Task: Add an event with the title Second Marketing Campaign Execution and ROI Analysis, date '2024/05/12', time 7:30 AM to 9:30 AMand add a description: The PIP Discussion will begin with a clear and concise explanation of the purpose and objectives of the performance improvement process. Participants will have a chance to understand the specific areas of concern and the expectations for improvement. The facilitator will ensure a supportive and non-judgmental environment, fostering open communication and active listening., put the event into Orange category . Add location for the event as: 654 Sheikh Zayed Grand Mosque, Abu Dhabi, UAE, logged in from the account softage.10@softage.netand send the event invitation to softage.6@softage.net and softage.7@softage.net. Set a reminder for the event 2 hour before
Action: Mouse moved to (97, 115)
Screenshot: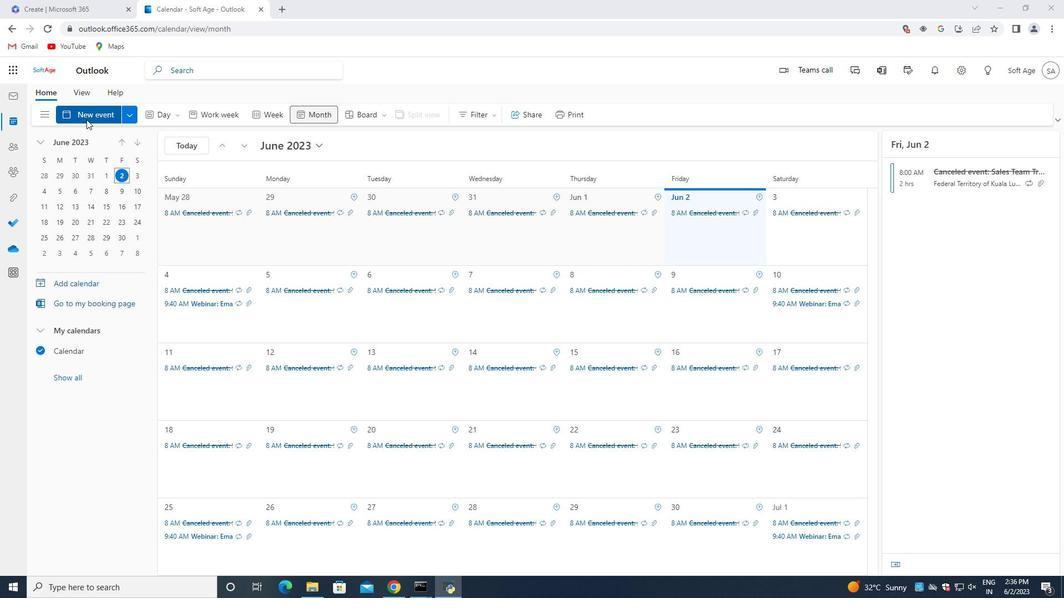 
Action: Mouse pressed left at (97, 115)
Screenshot: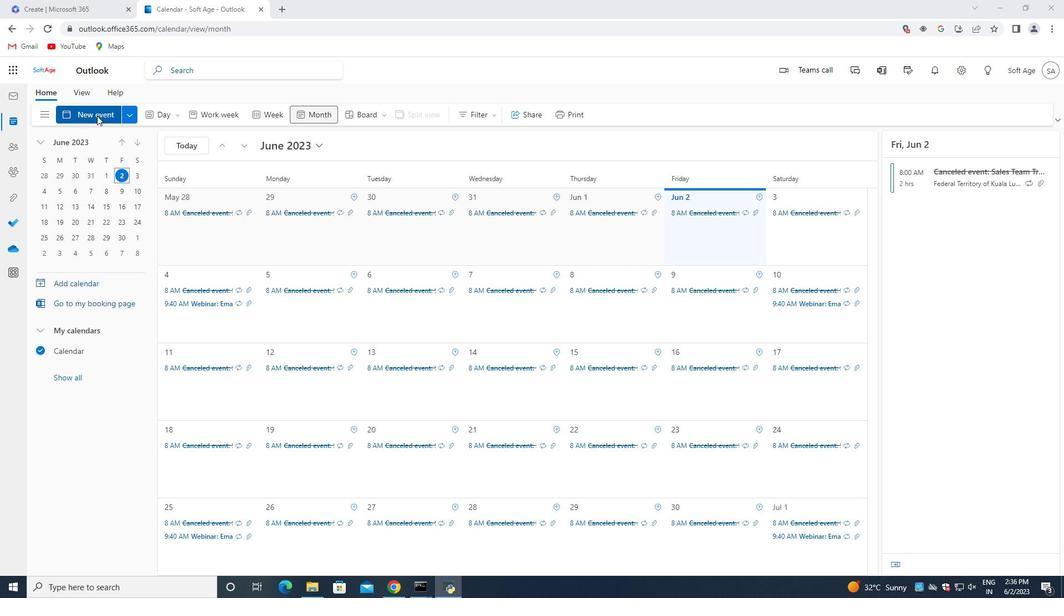 
Action: Mouse moved to (292, 183)
Screenshot: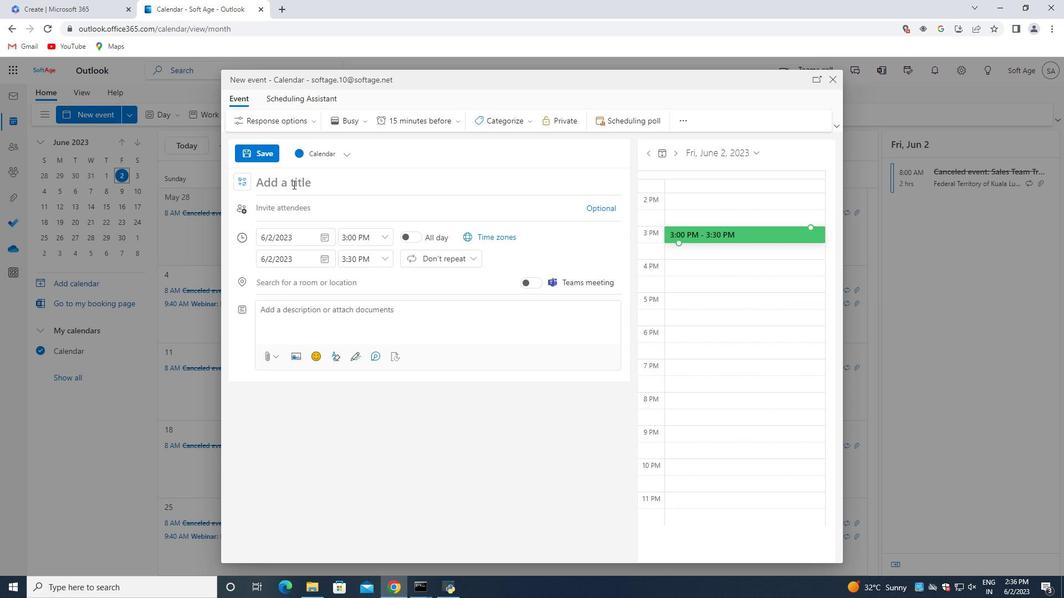 
Action: Mouse pressed left at (292, 183)
Screenshot: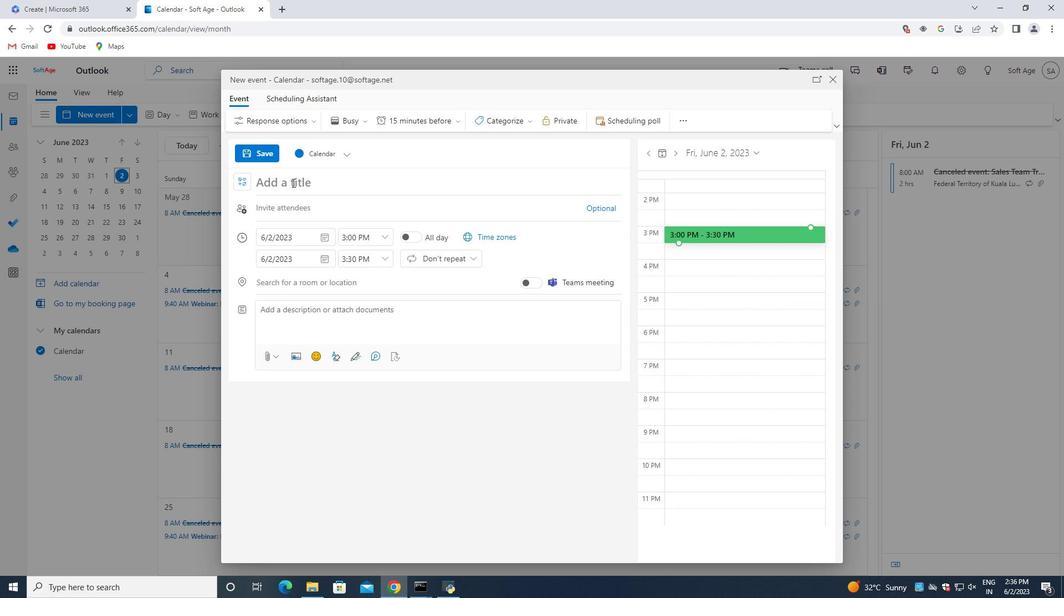 
Action: Key pressed <Key.shift>Second<Key.space><Key.shift>Marketing<Key.space><Key.shift>Campaign<Key.space><Key.shift>Execution<Key.space>and<Key.space><Key.shift>R<Key.shift>OI<Key.space><Key.shift>Analysis
Screenshot: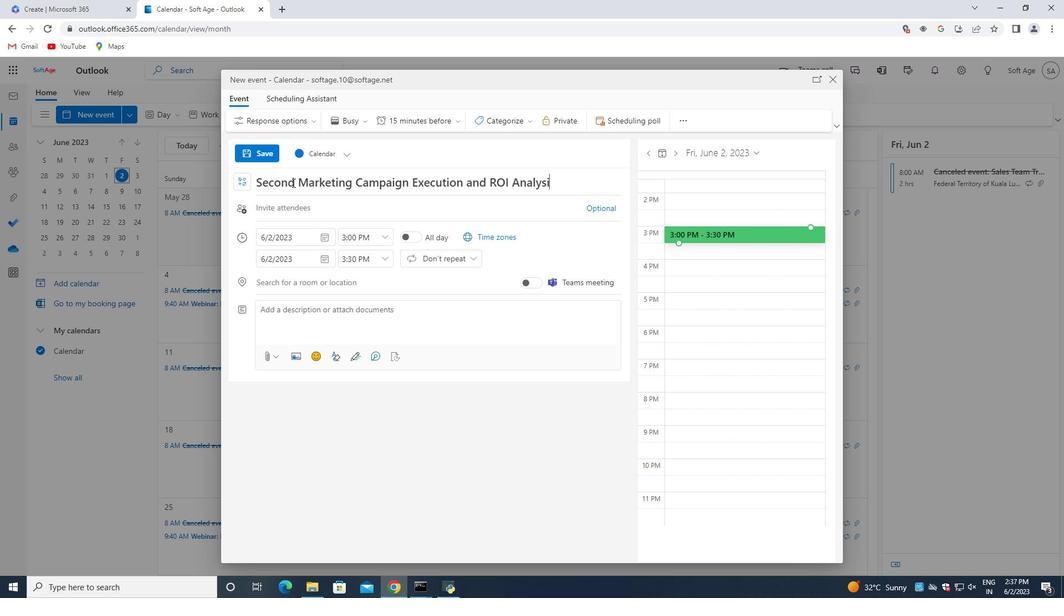 
Action: Mouse moved to (319, 236)
Screenshot: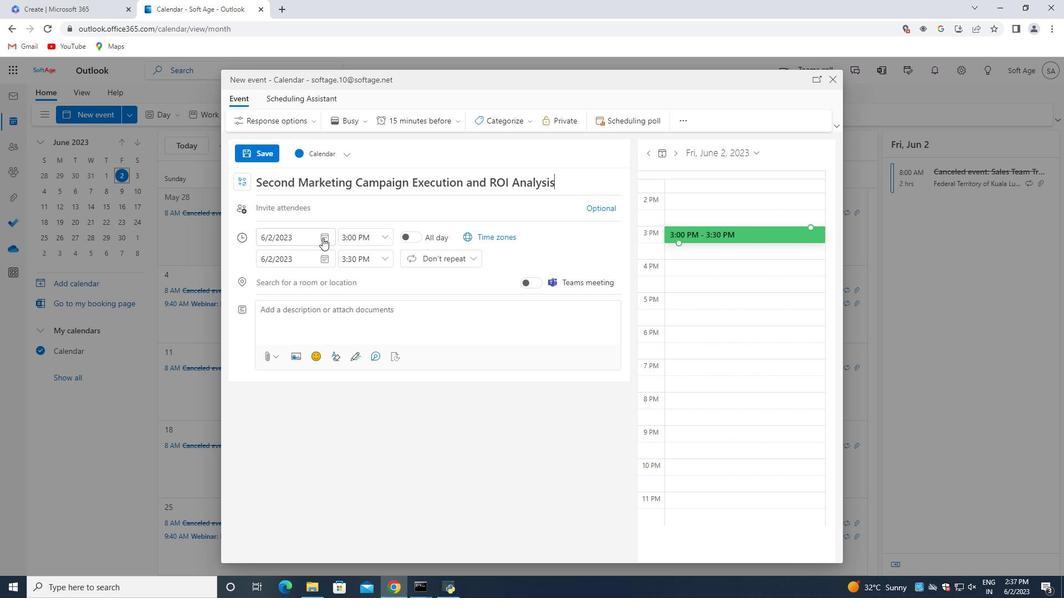 
Action: Mouse pressed left at (319, 236)
Screenshot: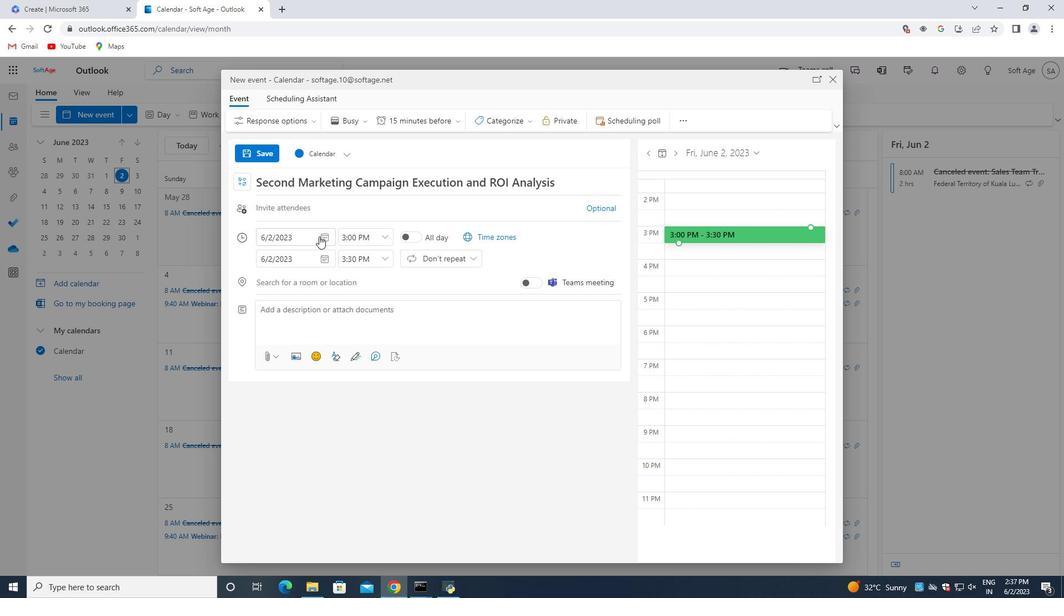 
Action: Mouse moved to (366, 262)
Screenshot: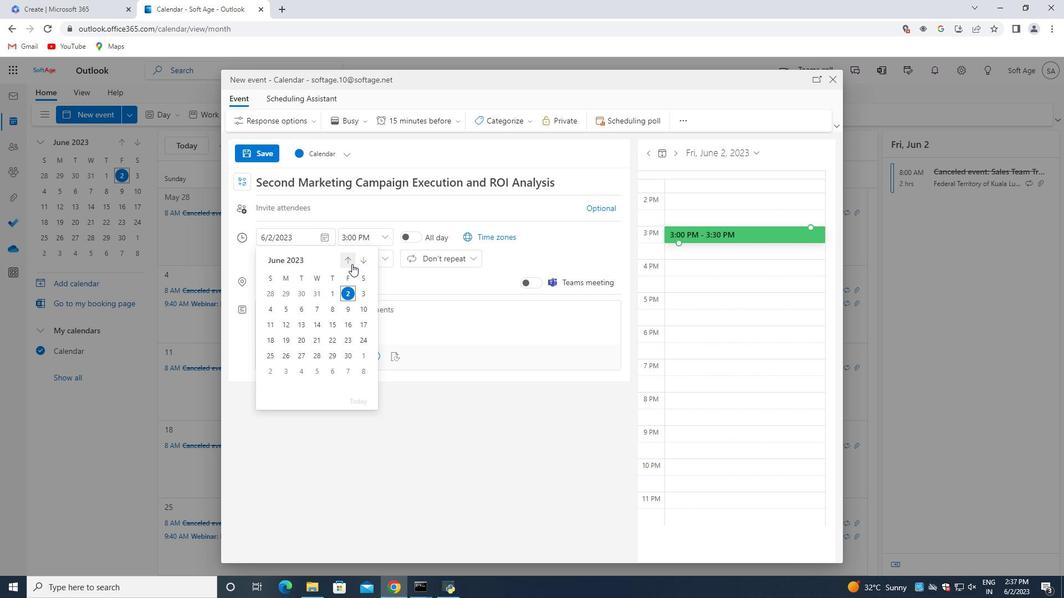 
Action: Mouse pressed left at (366, 262)
Screenshot: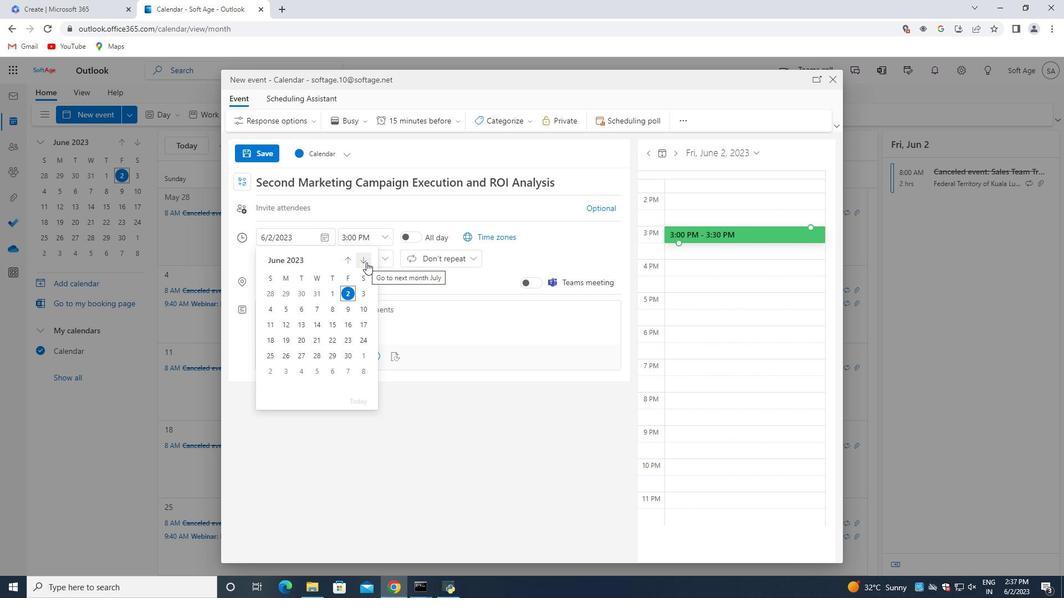 
Action: Mouse pressed left at (366, 262)
Screenshot: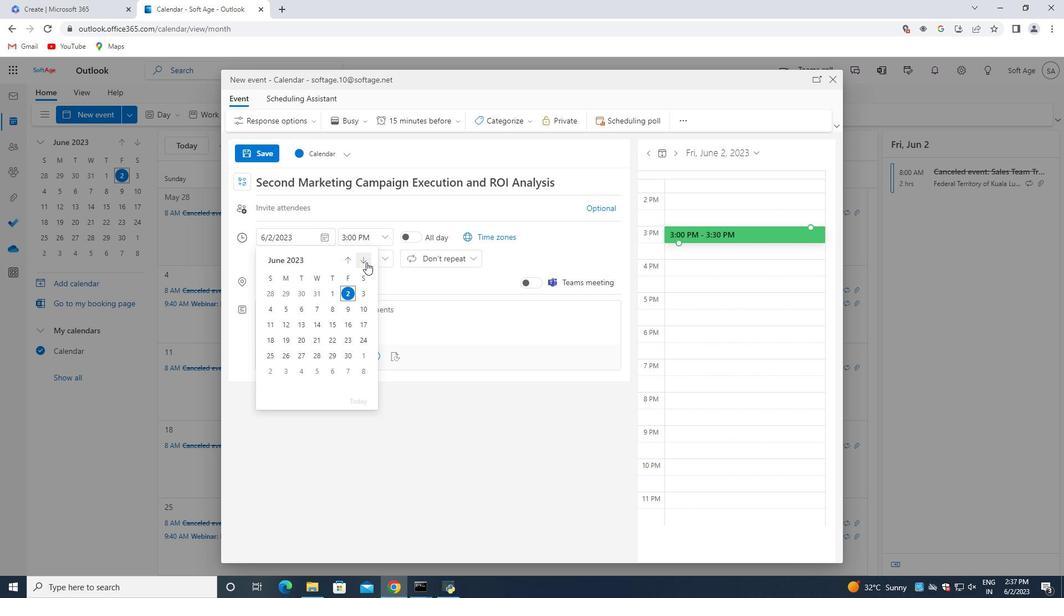 
Action: Mouse pressed left at (366, 262)
Screenshot: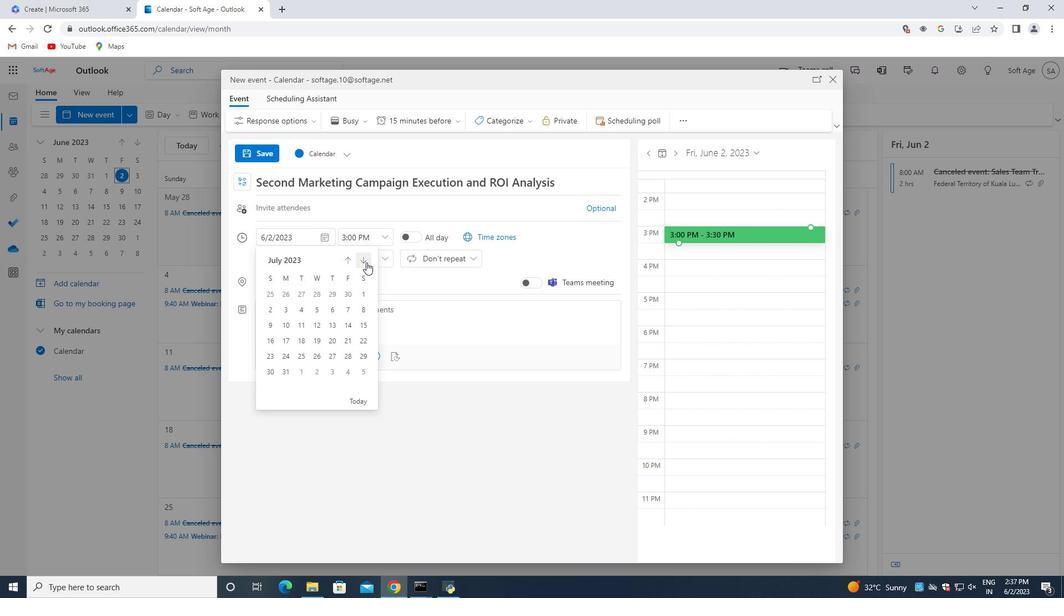 
Action: Mouse pressed left at (366, 262)
Screenshot: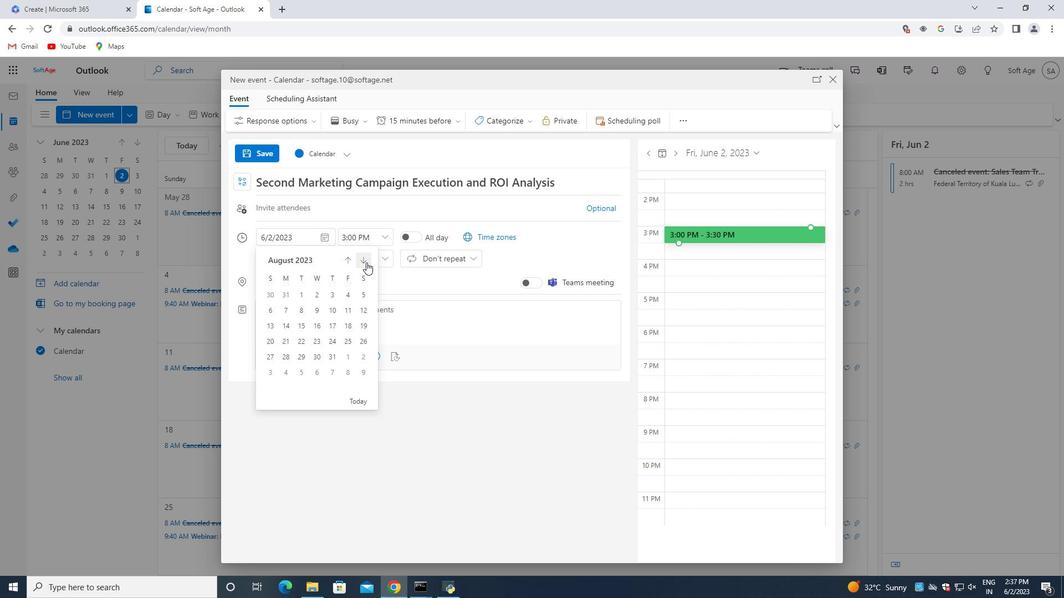 
Action: Mouse pressed left at (366, 262)
Screenshot: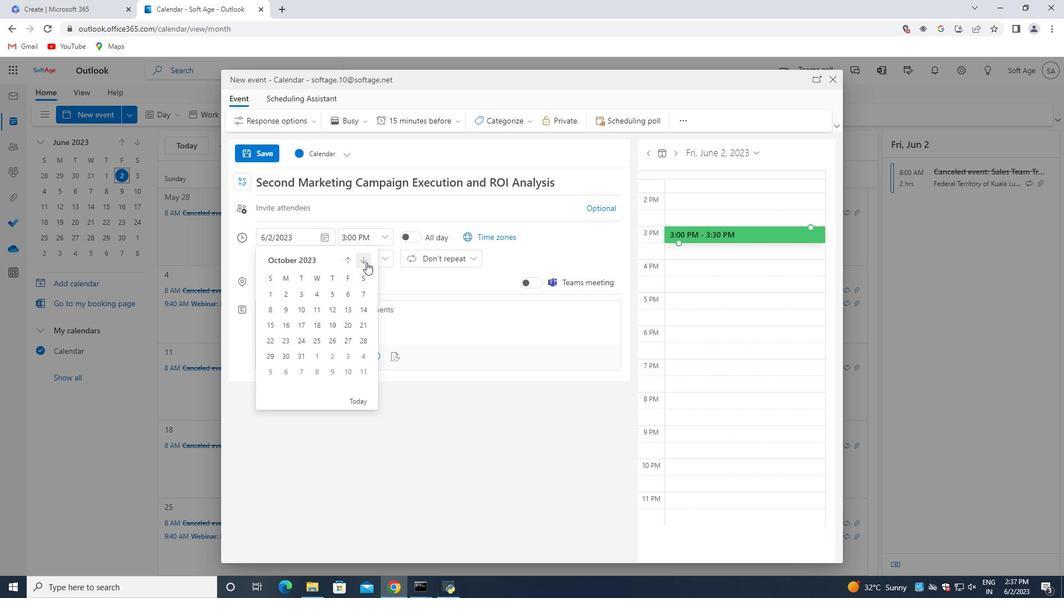 
Action: Mouse pressed left at (366, 262)
Screenshot: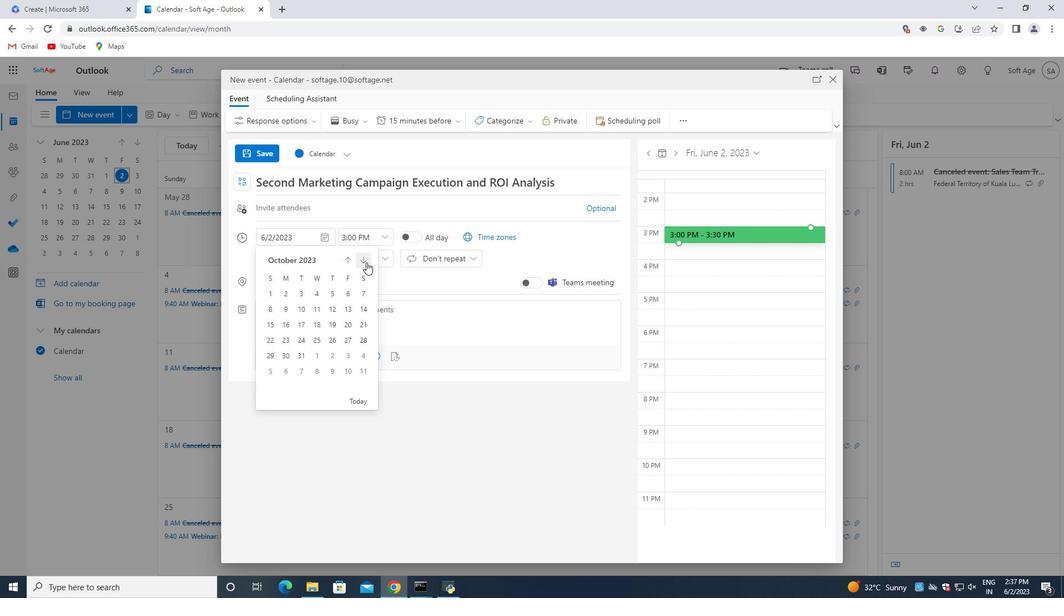
Action: Mouse pressed left at (366, 262)
Screenshot: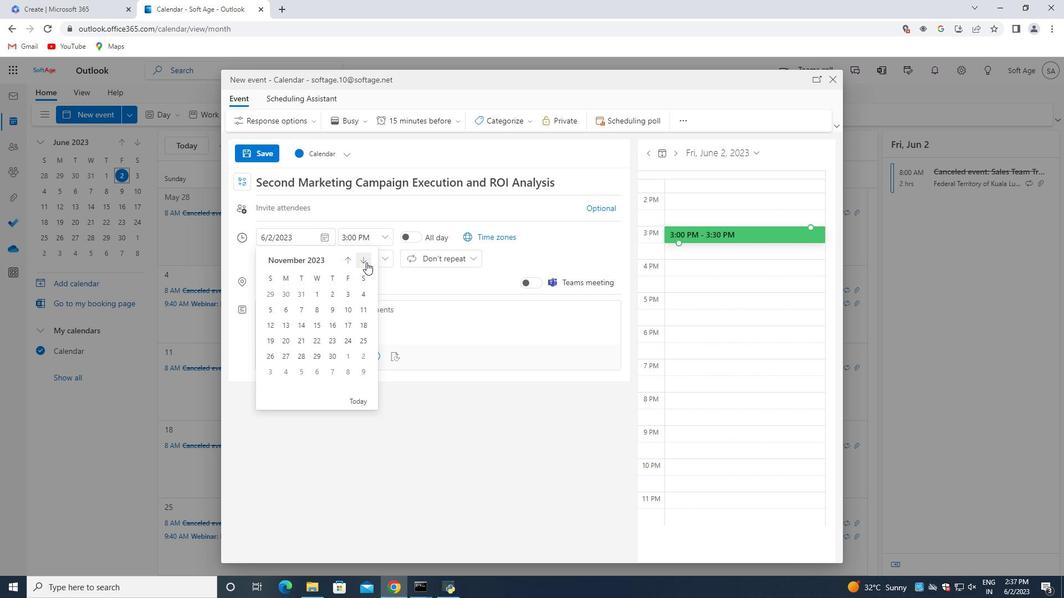 
Action: Mouse pressed left at (366, 262)
Screenshot: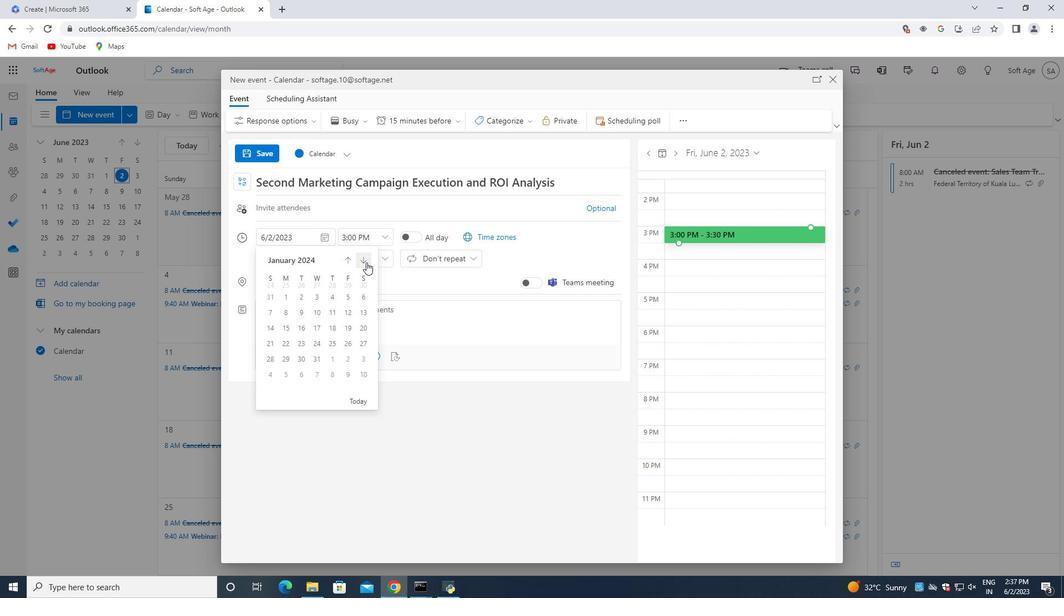 
Action: Mouse pressed left at (366, 262)
Screenshot: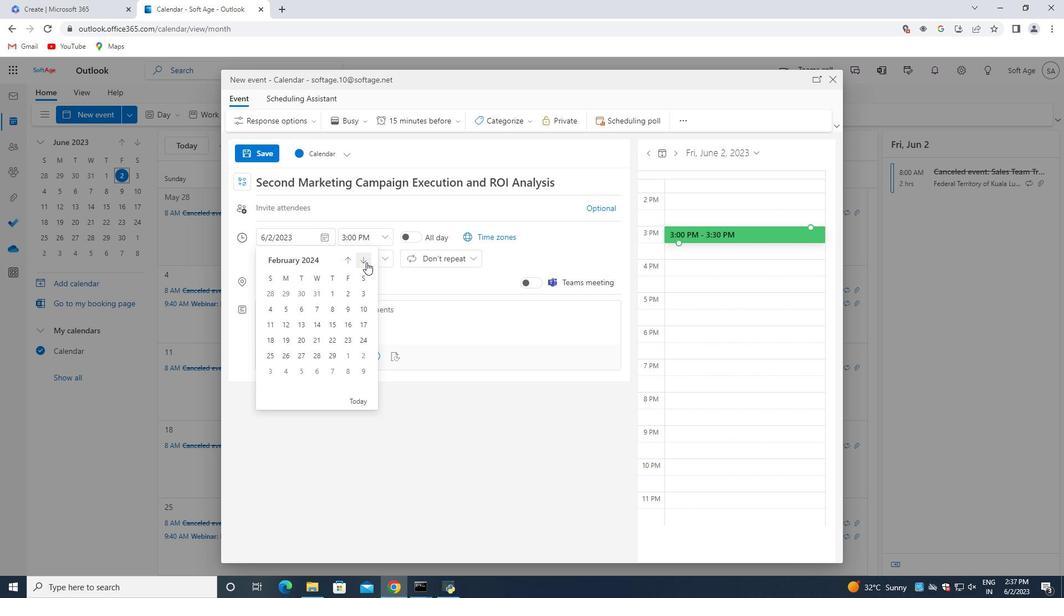 
Action: Mouse pressed left at (366, 262)
Screenshot: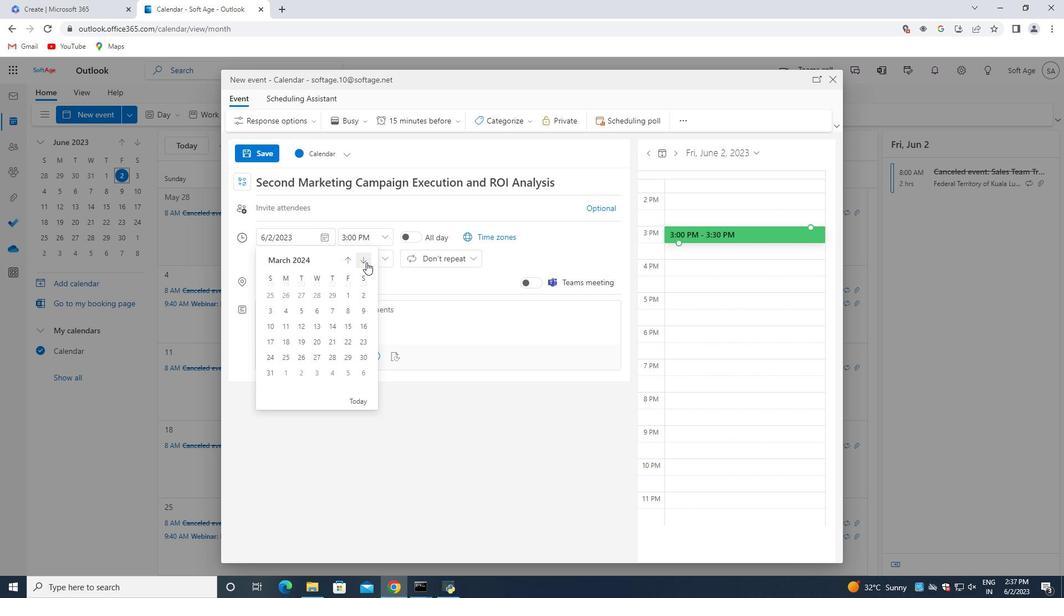 
Action: Mouse pressed left at (366, 262)
Screenshot: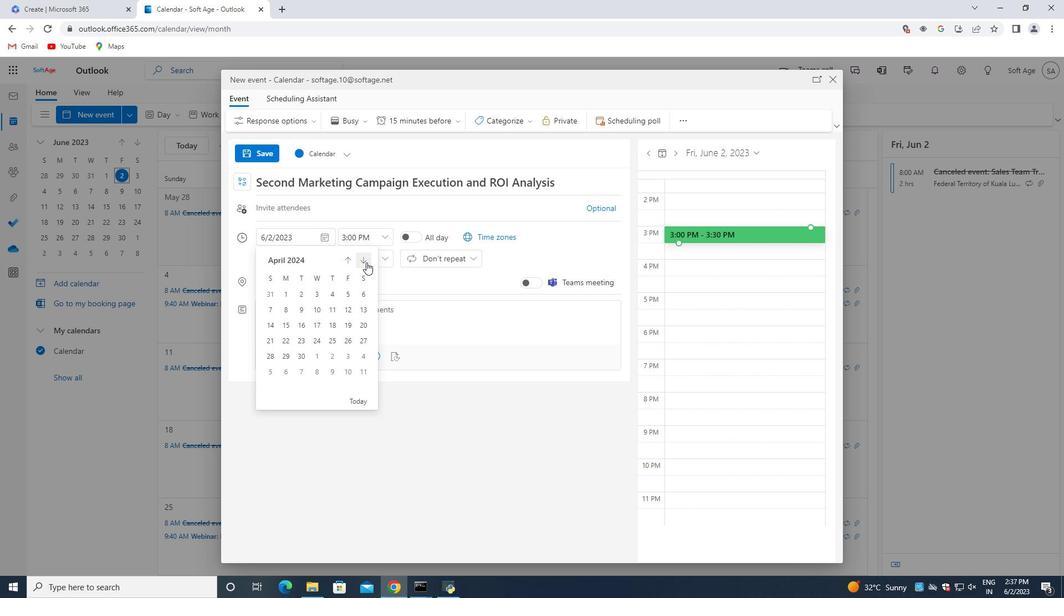 
Action: Mouse moved to (271, 324)
Screenshot: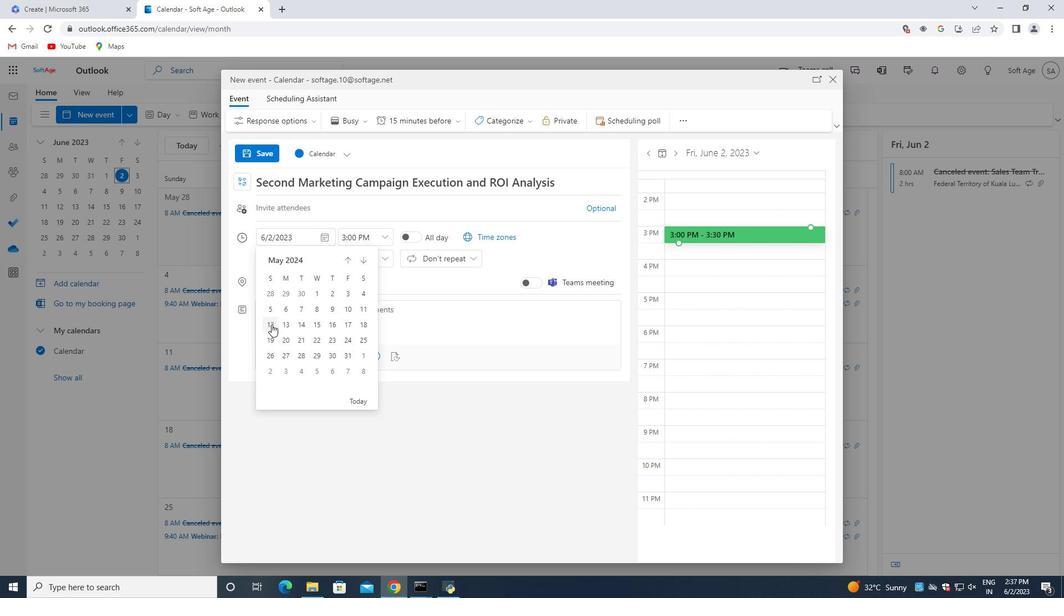 
Action: Mouse pressed left at (271, 324)
Screenshot: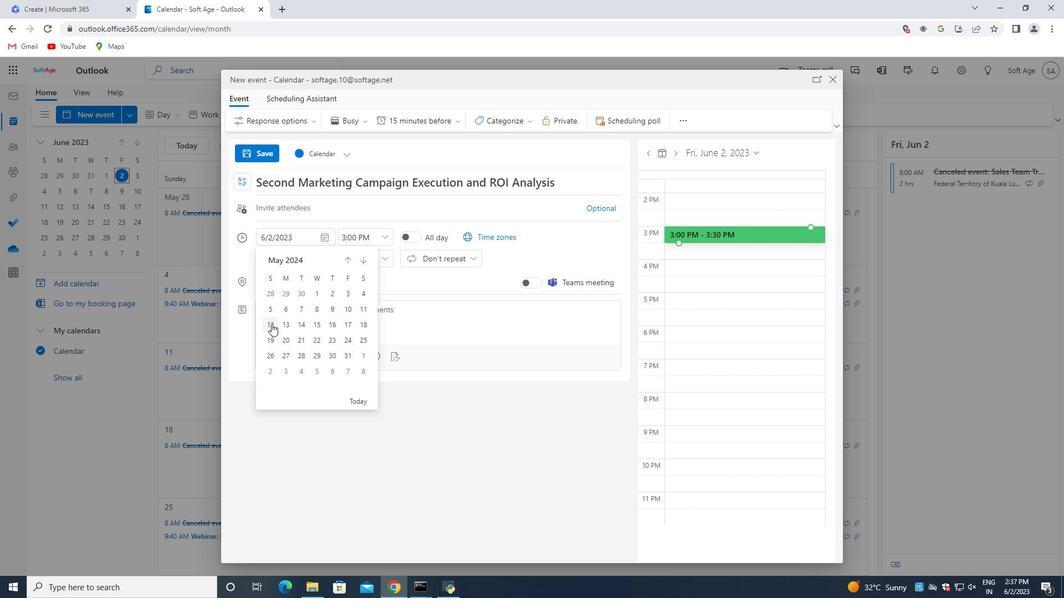 
Action: Mouse moved to (386, 236)
Screenshot: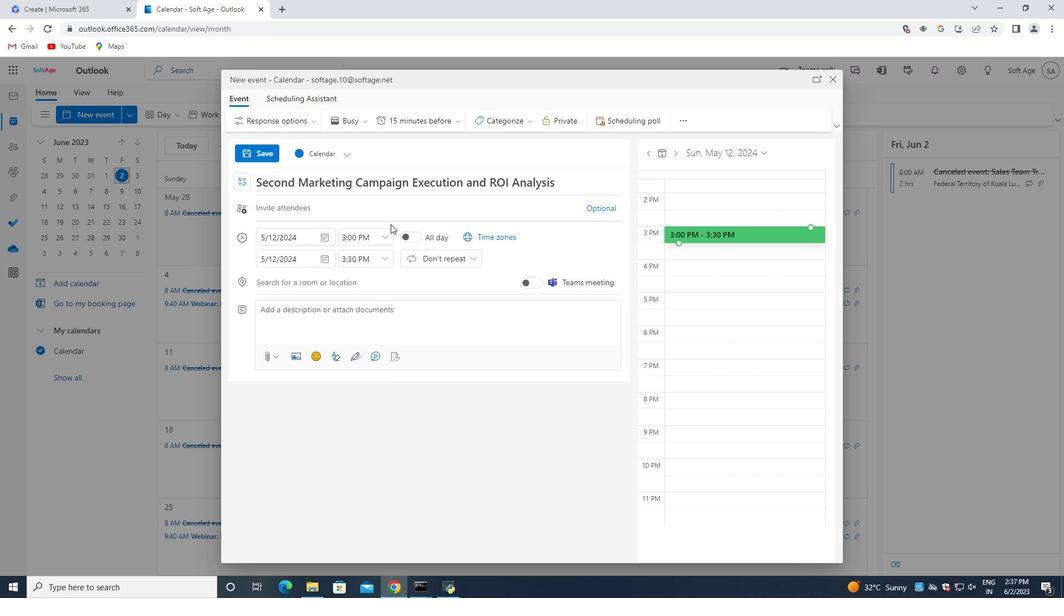 
Action: Mouse pressed left at (386, 236)
Screenshot: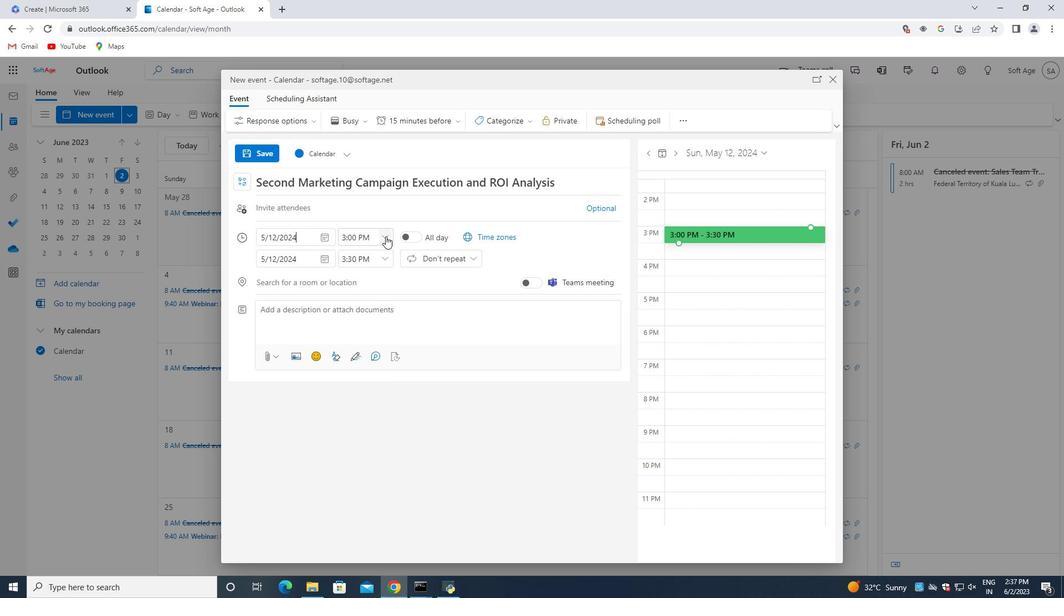 
Action: Mouse moved to (374, 285)
Screenshot: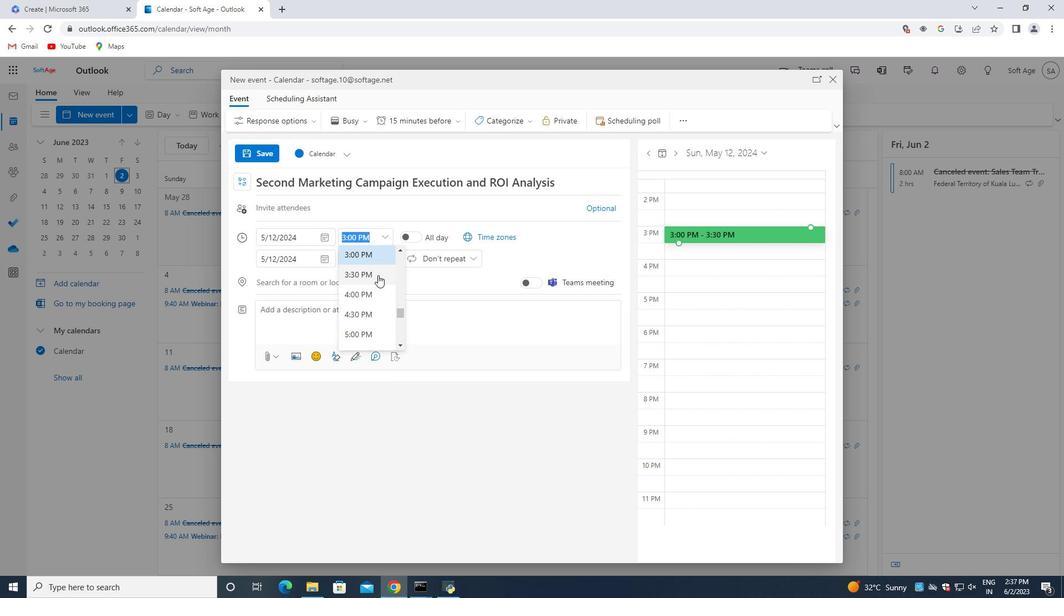 
Action: Mouse scrolled (374, 286) with delta (0, 0)
Screenshot: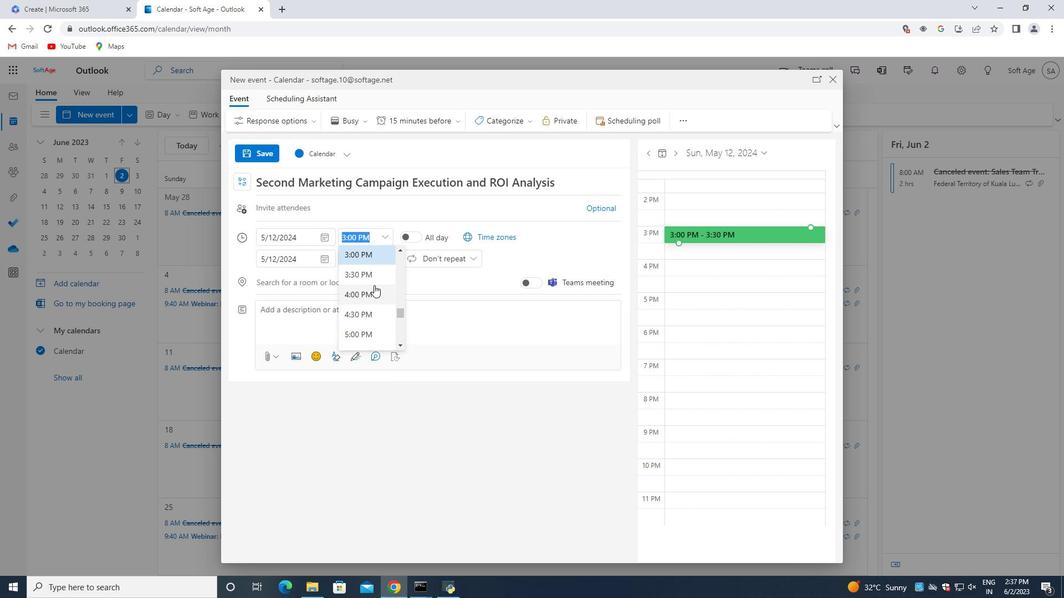 
Action: Mouse scrolled (374, 286) with delta (0, 0)
Screenshot: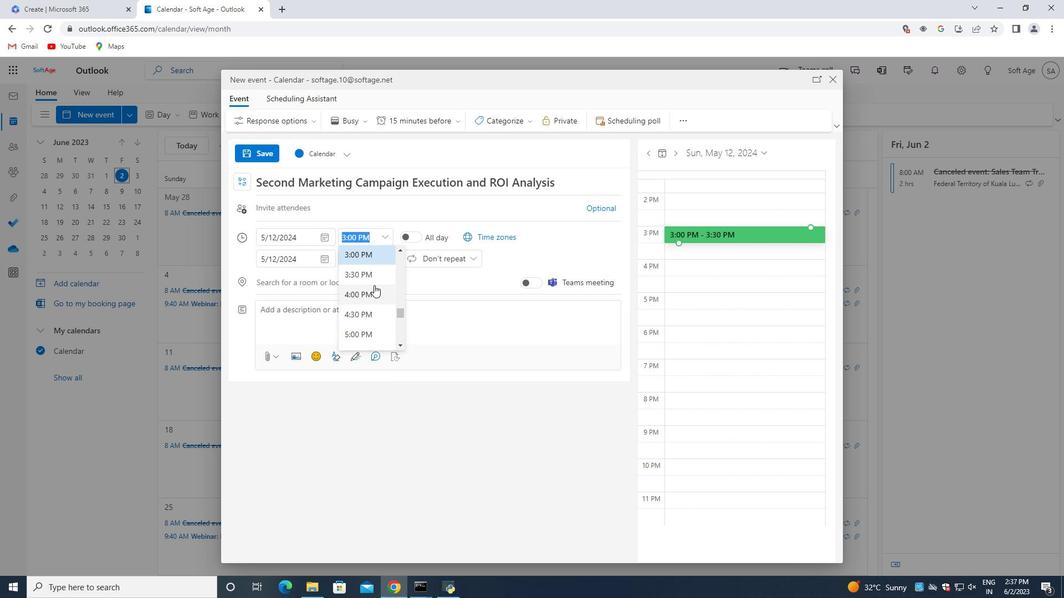 
Action: Mouse scrolled (374, 286) with delta (0, 0)
Screenshot: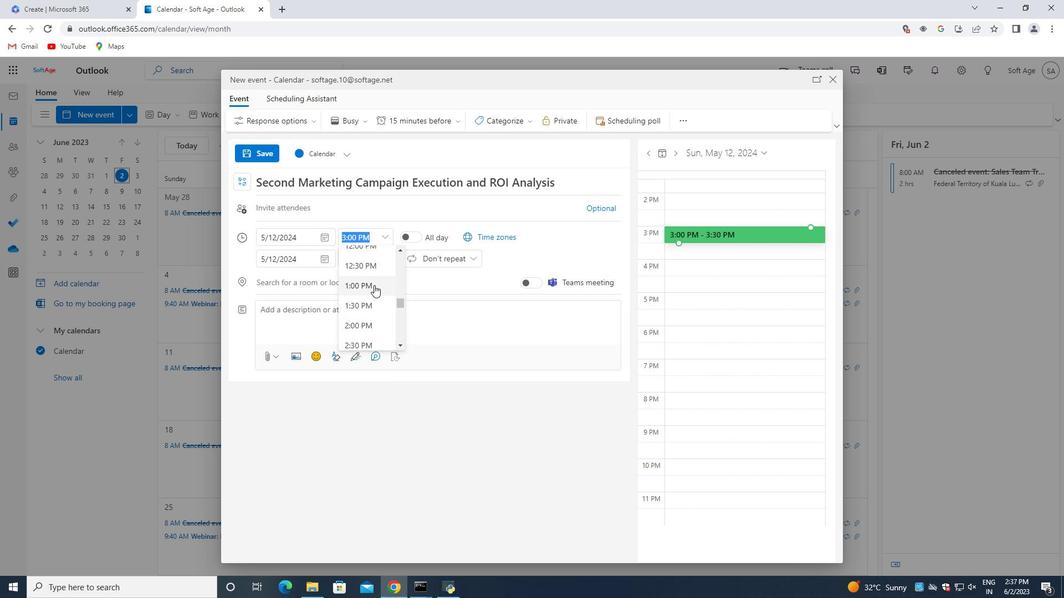 
Action: Mouse scrolled (374, 286) with delta (0, 0)
Screenshot: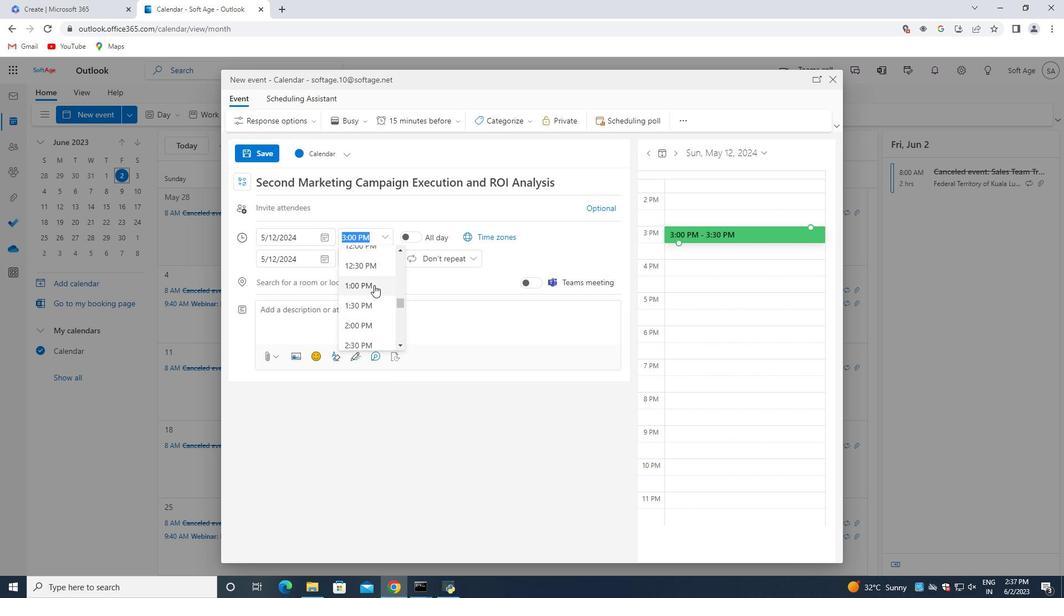 
Action: Mouse scrolled (374, 286) with delta (0, 0)
Screenshot: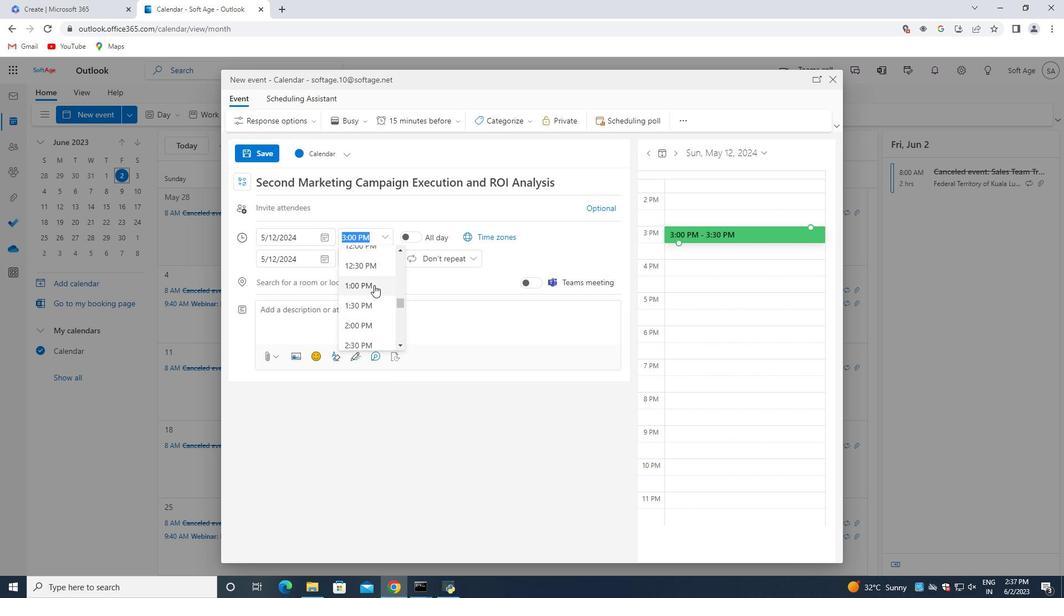 
Action: Mouse scrolled (374, 286) with delta (0, 0)
Screenshot: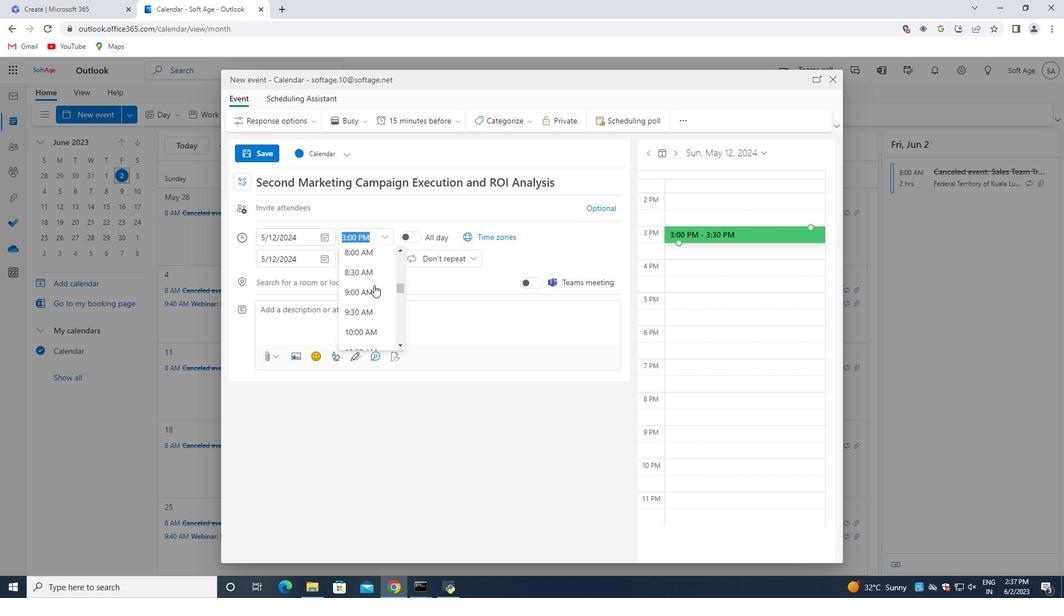
Action: Mouse scrolled (374, 286) with delta (0, 0)
Screenshot: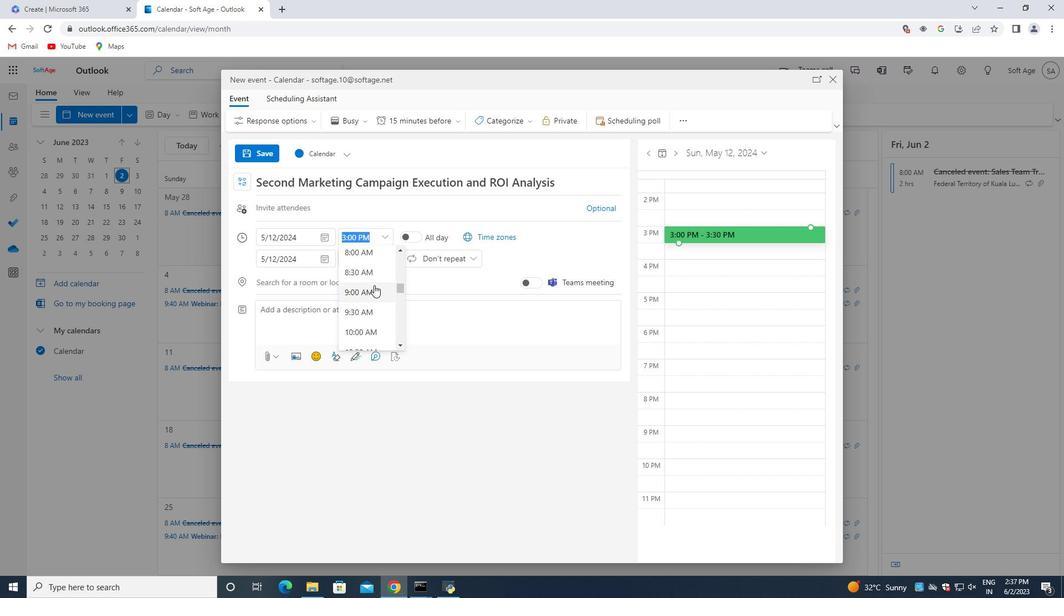 
Action: Mouse scrolled (374, 286) with delta (0, 0)
Screenshot: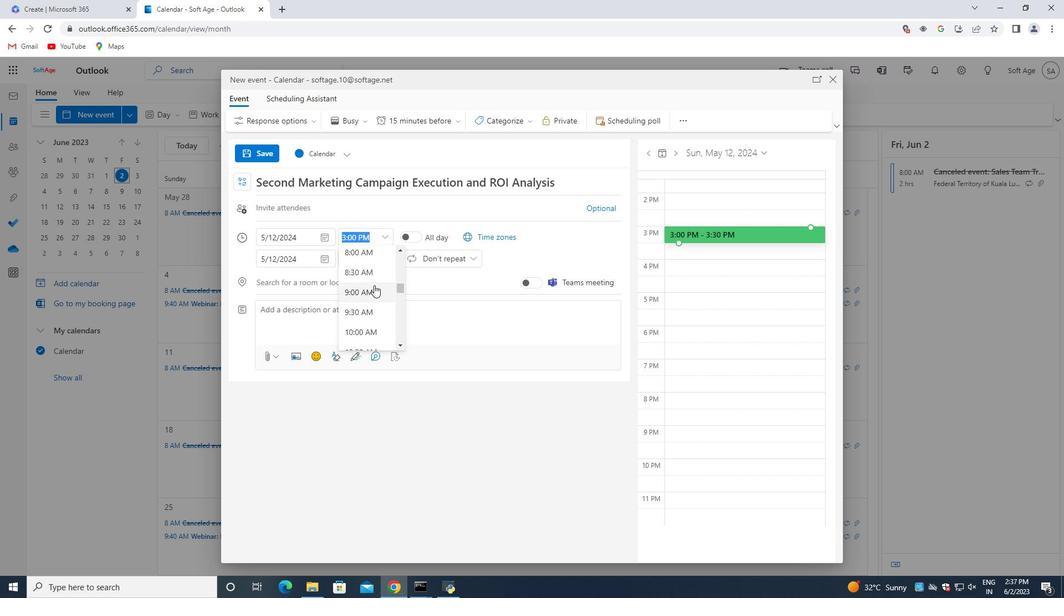 
Action: Mouse scrolled (374, 285) with delta (0, 0)
Screenshot: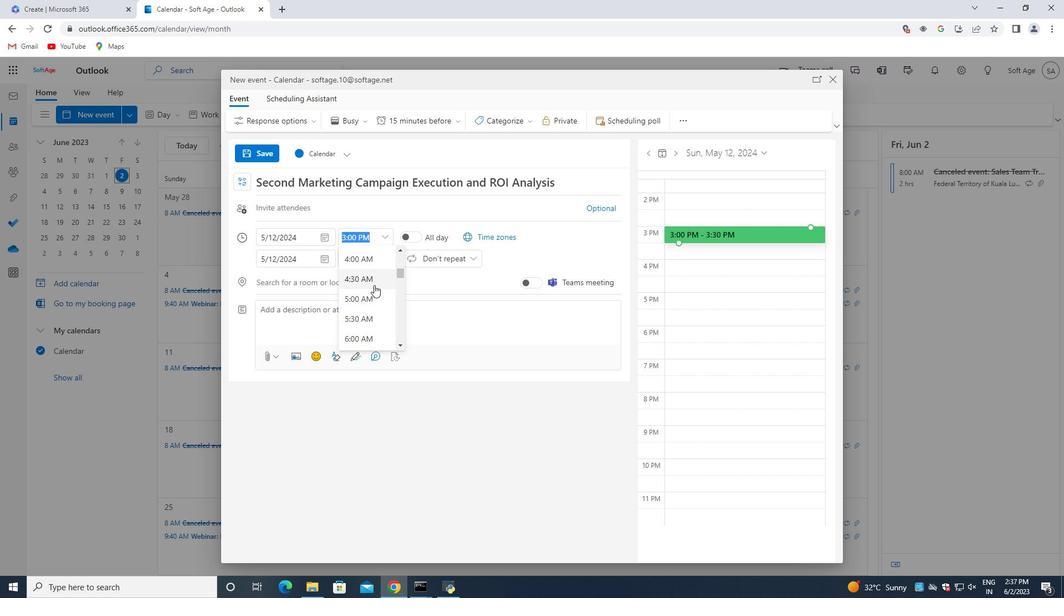 
Action: Mouse moved to (366, 340)
Screenshot: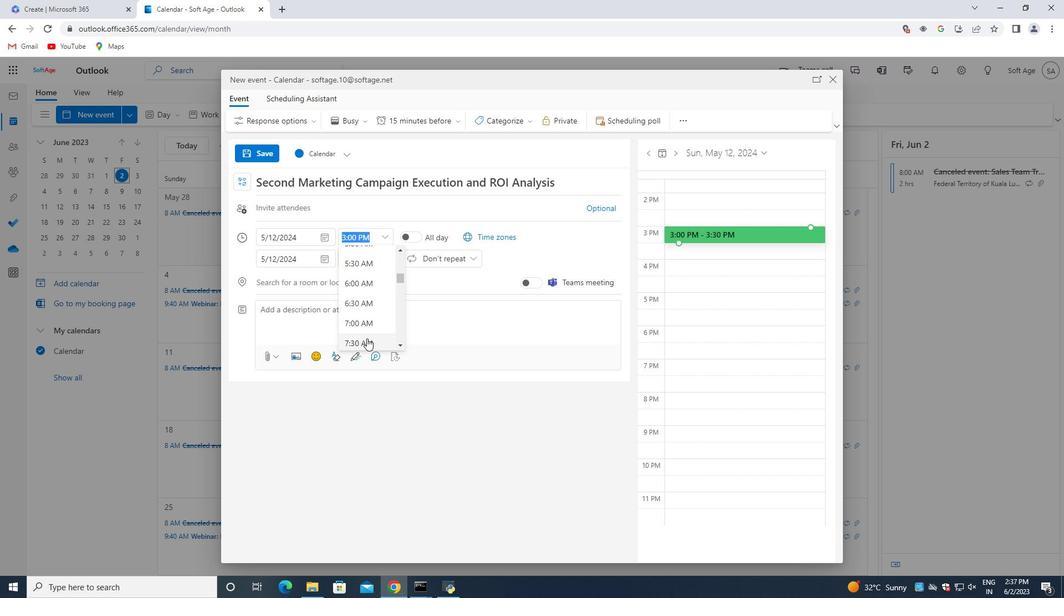 
Action: Mouse pressed left at (366, 340)
Screenshot: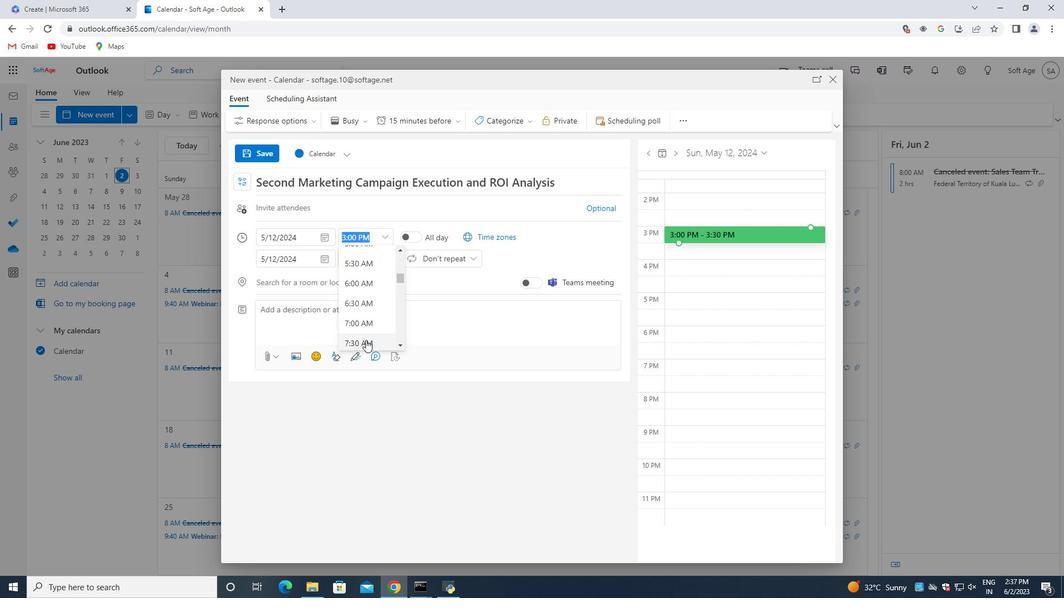 
Action: Mouse moved to (384, 261)
Screenshot: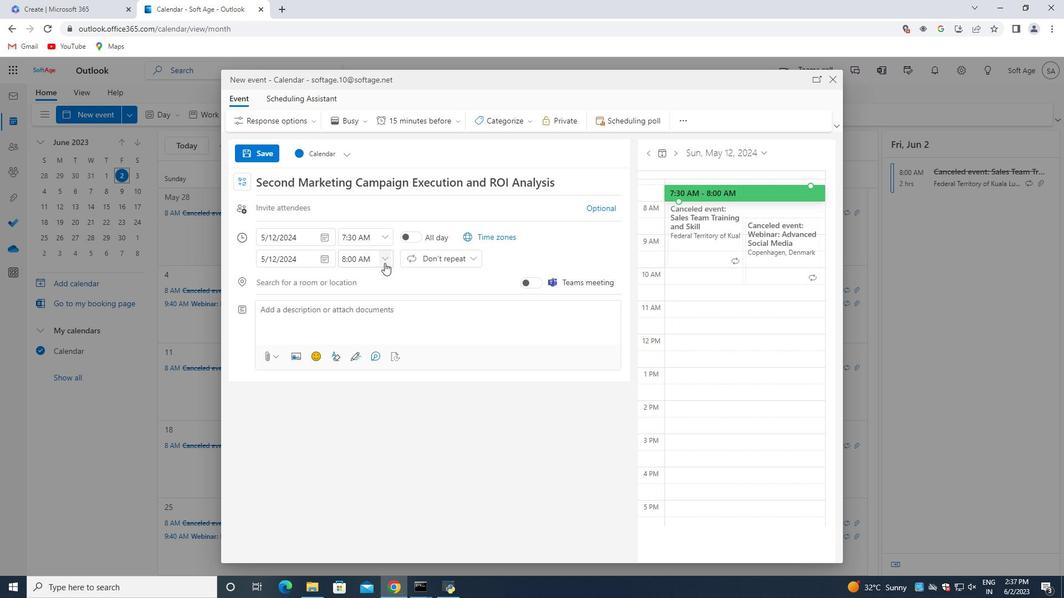 
Action: Mouse pressed left at (384, 261)
Screenshot: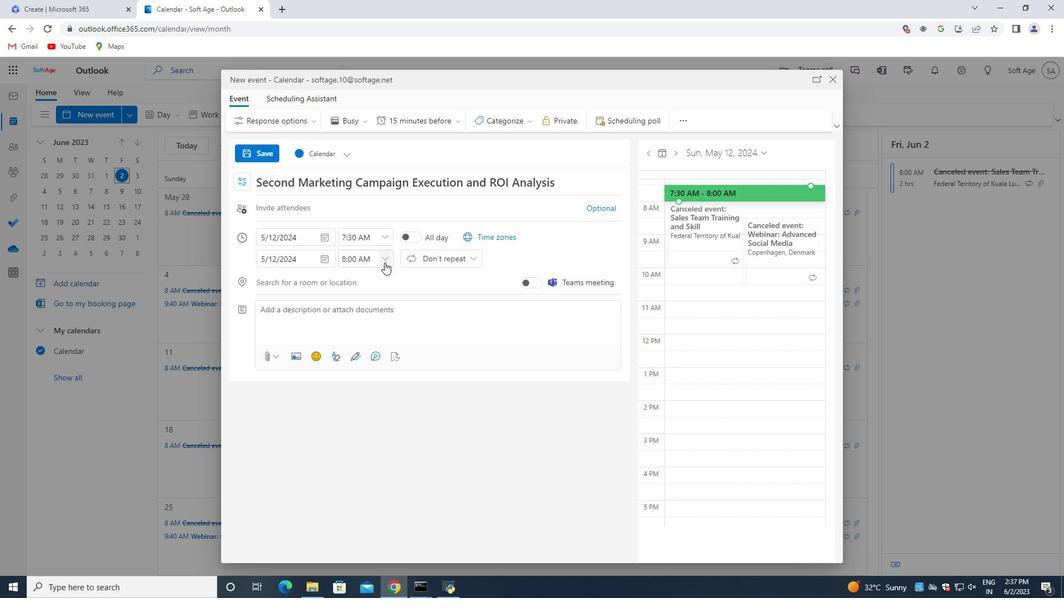 
Action: Mouse moved to (369, 332)
Screenshot: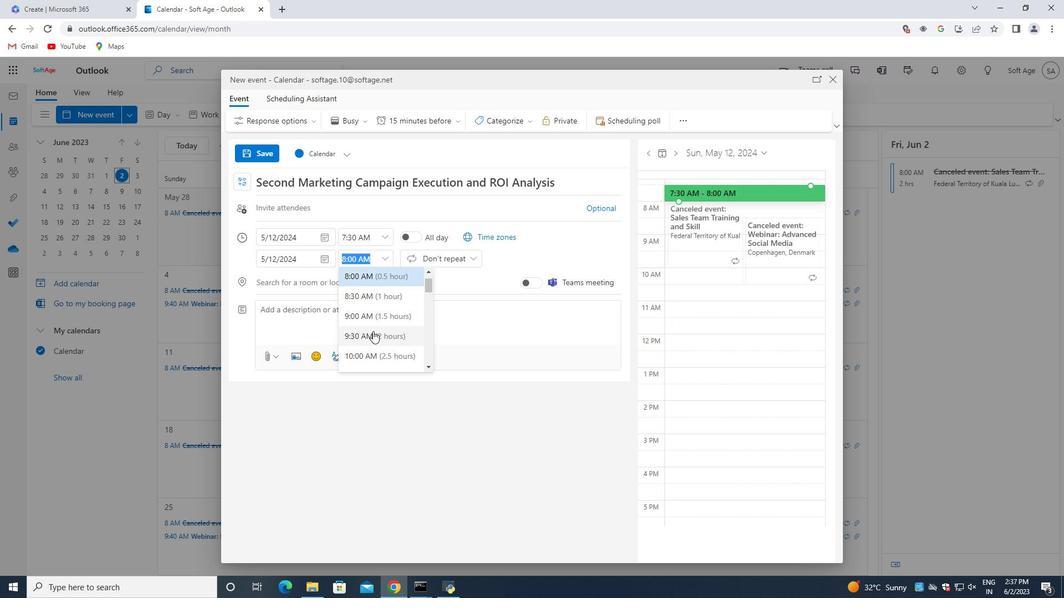 
Action: Mouse pressed left at (369, 332)
Screenshot: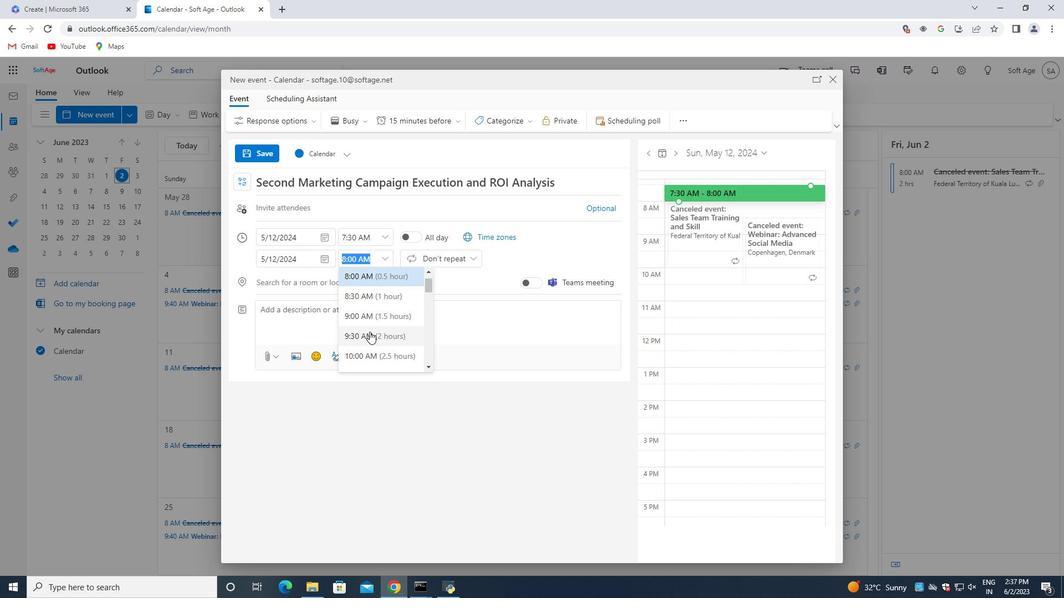 
Action: Mouse moved to (365, 310)
Screenshot: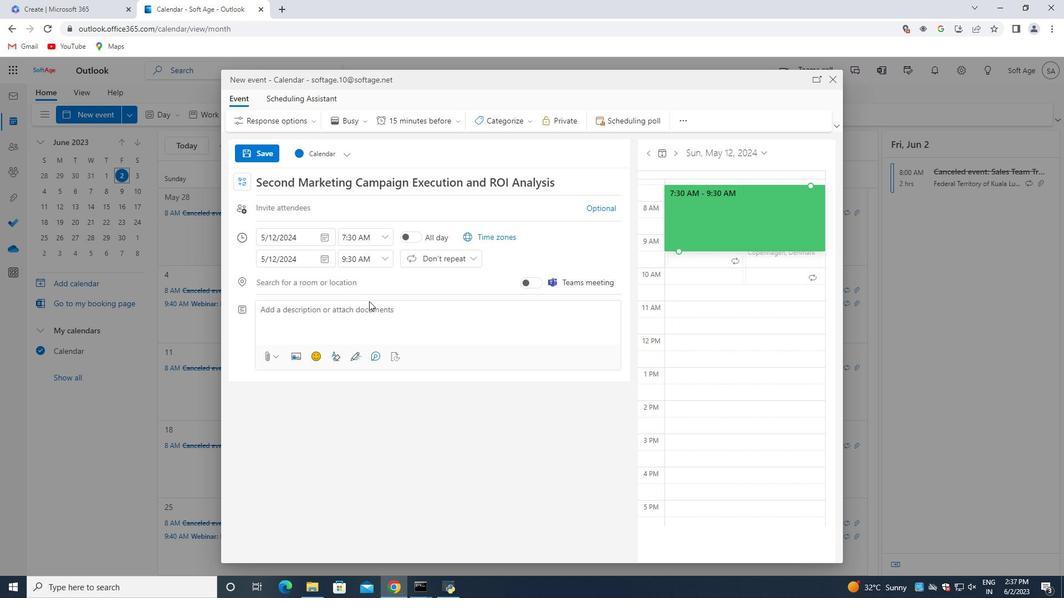 
Action: Mouse pressed left at (365, 310)
Screenshot: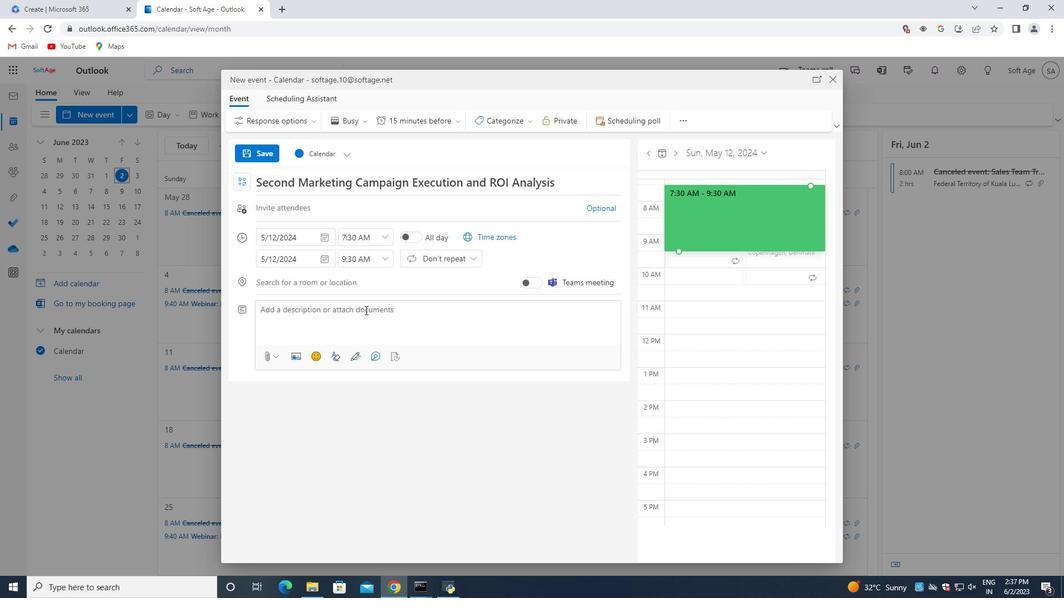 
Action: Key pressed <Key.shift>The<Key.space><Key.shift>PIP<Key.space><Key.shift>Discussion<Key.space>will<Key.space>begin<Key.space>with<Key.space>a<Key.space>clear<Key.space>and<Key.space>concise<Key.space>explanation<Key.space>of<Key.space>the<Key.space>purpose<Key.space>and<Key.space>objectives<Key.space>of<Key.space>the<Key.space>
Screenshot: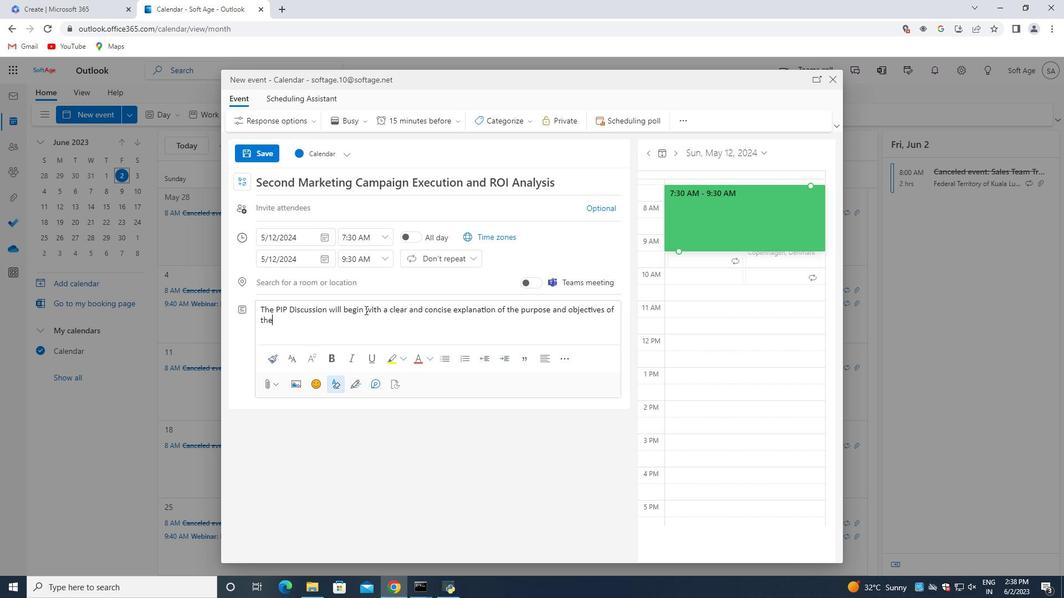 
Action: Mouse moved to (364, 310)
Screenshot: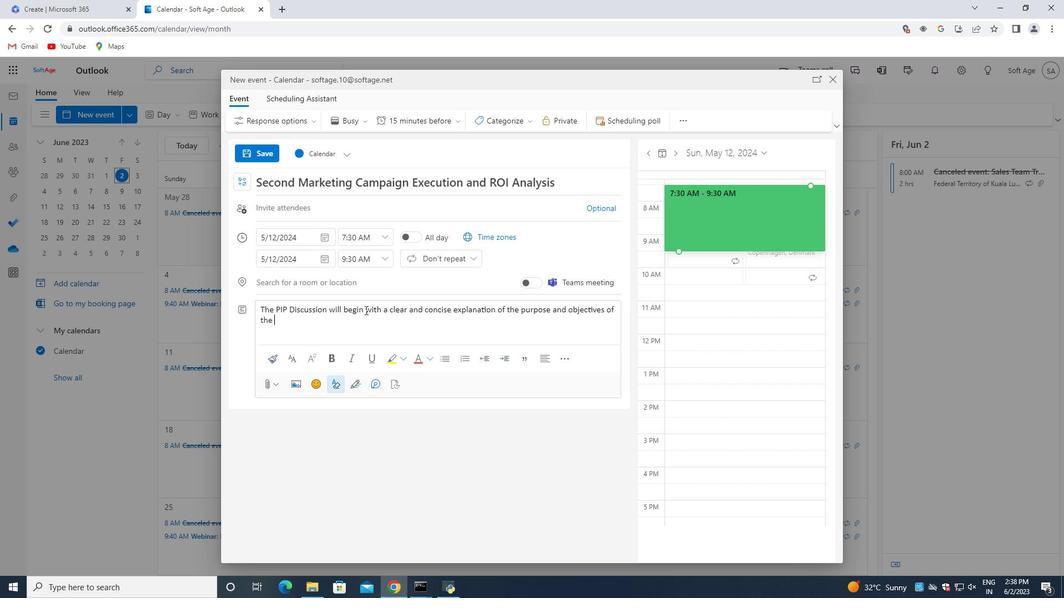 
Action: Key pressed performance<Key.space>improvement<Key.space>process.<Key.shift>Par<Key.backspace><Key.backspace><Key.backspace><Key.space><Key.shift>Participants<Key.space>will<Key.space>have<Key.space>a<Key.space>chance<Key.space>to<Key.space>understand<Key.space>the<Key.space>specific<Key.space>areas<Key.space>of<Key.space>concern<Key.space>and<Key.space>the<Key.space>expectations<Key.space>for<Key.space>improvement.<Key.space><Key.shift>The<Key.space>facilitator<Key.space>will<Key.space>ensure<Key.space>a<Key.space>supportive<Key.space>and<Key.space>non-judgmental<Key.space>environment,<Key.space>fostering<Key.space>open<Key.space>communication<Key.space>and<Key.space>active<Key.space>listening.
Screenshot: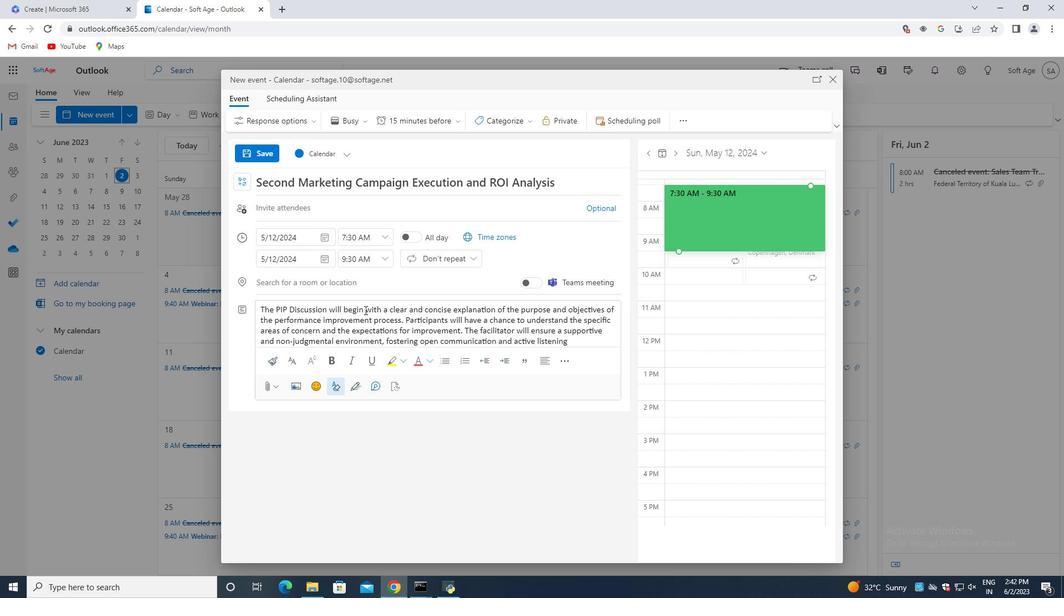 
Action: Mouse moved to (365, 309)
Screenshot: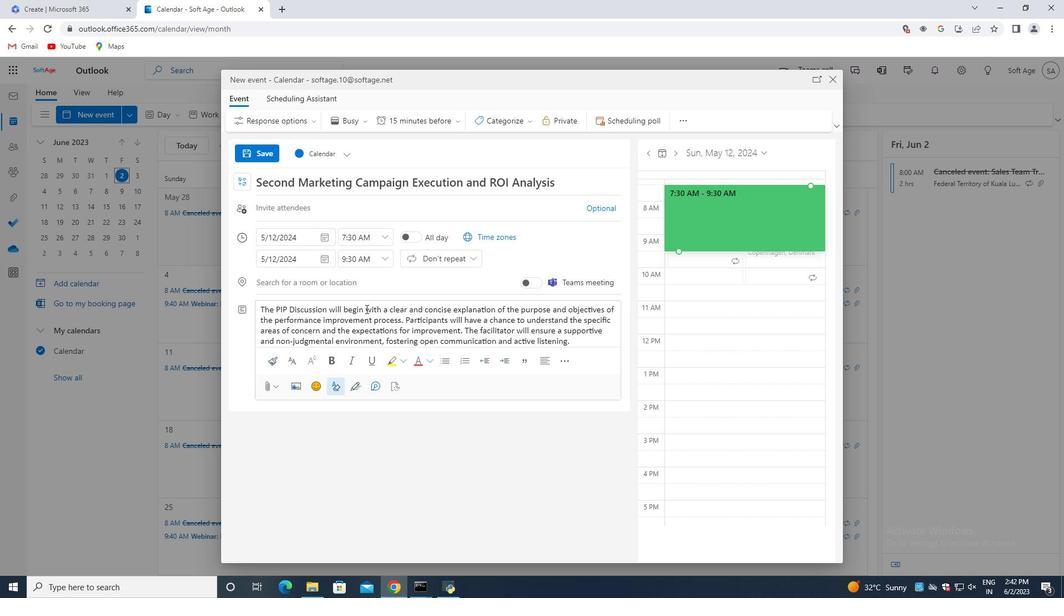 
Action: Mouse scrolled (365, 308) with delta (0, 0)
Screenshot: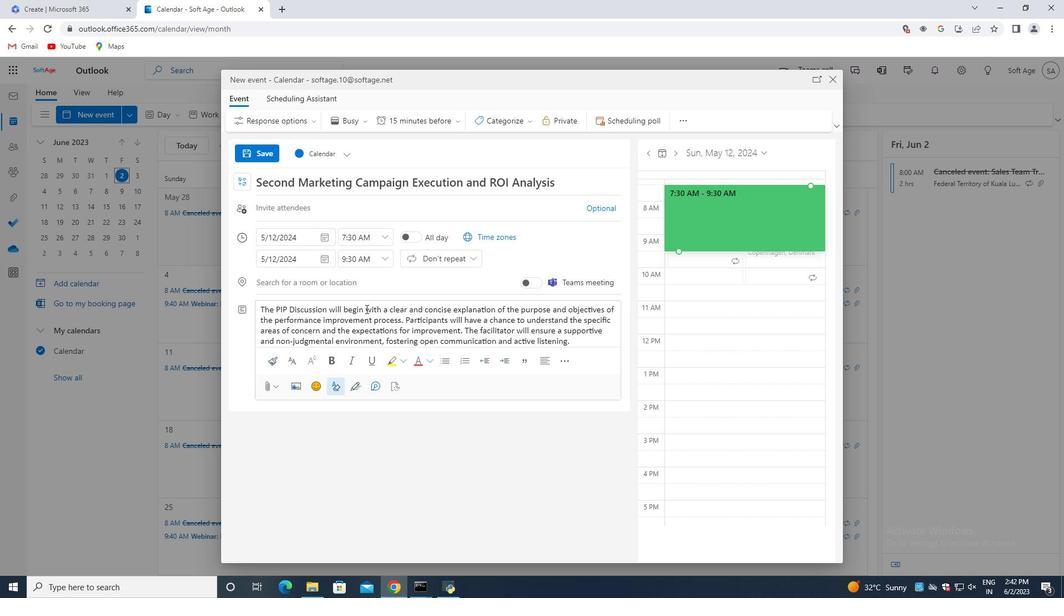 
Action: Mouse moved to (516, 122)
Screenshot: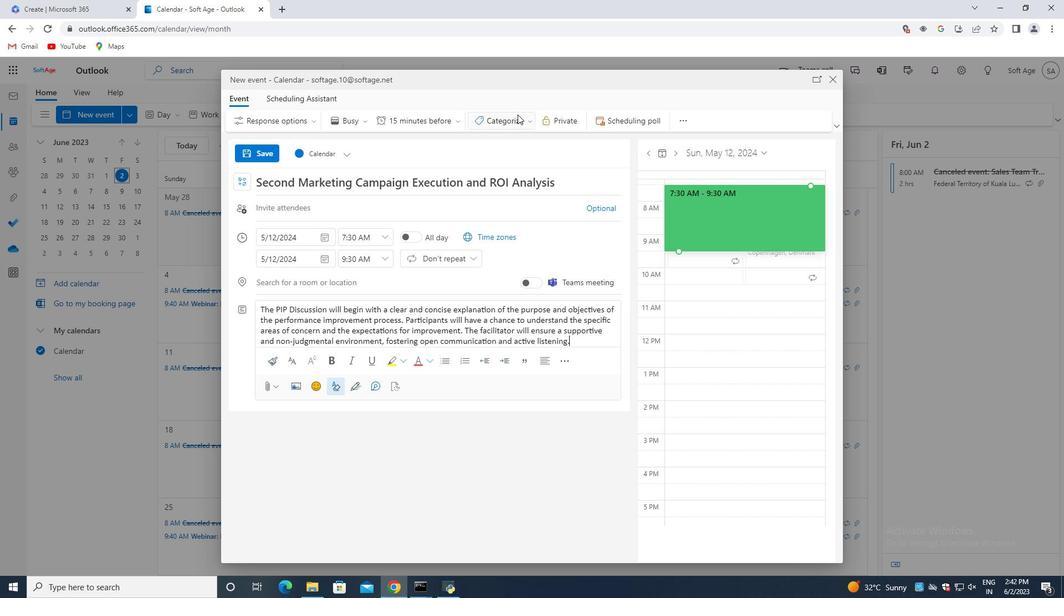 
Action: Mouse pressed left at (516, 122)
Screenshot: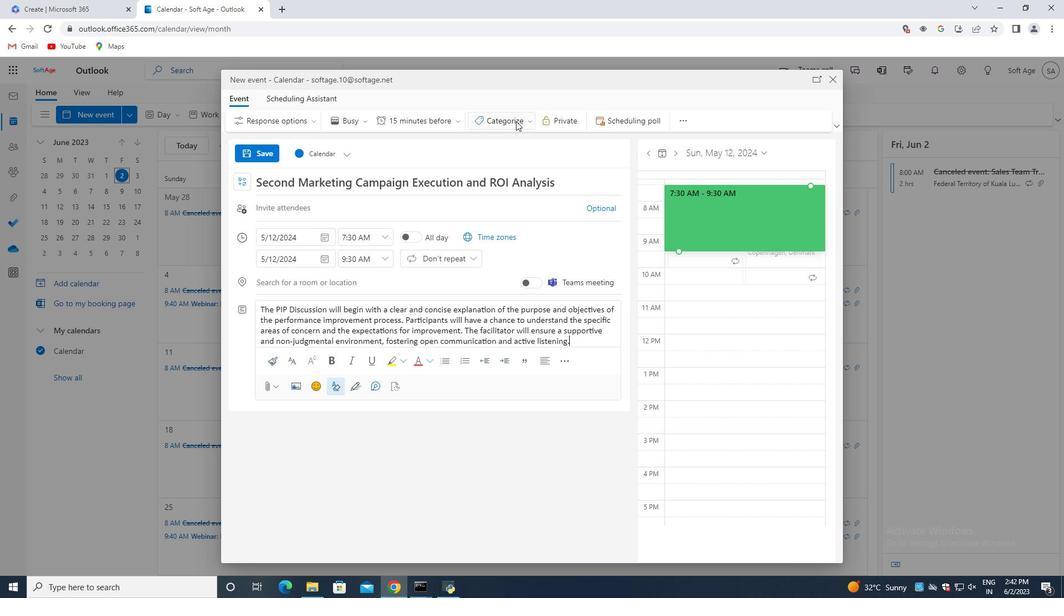 
Action: Mouse moved to (525, 173)
Screenshot: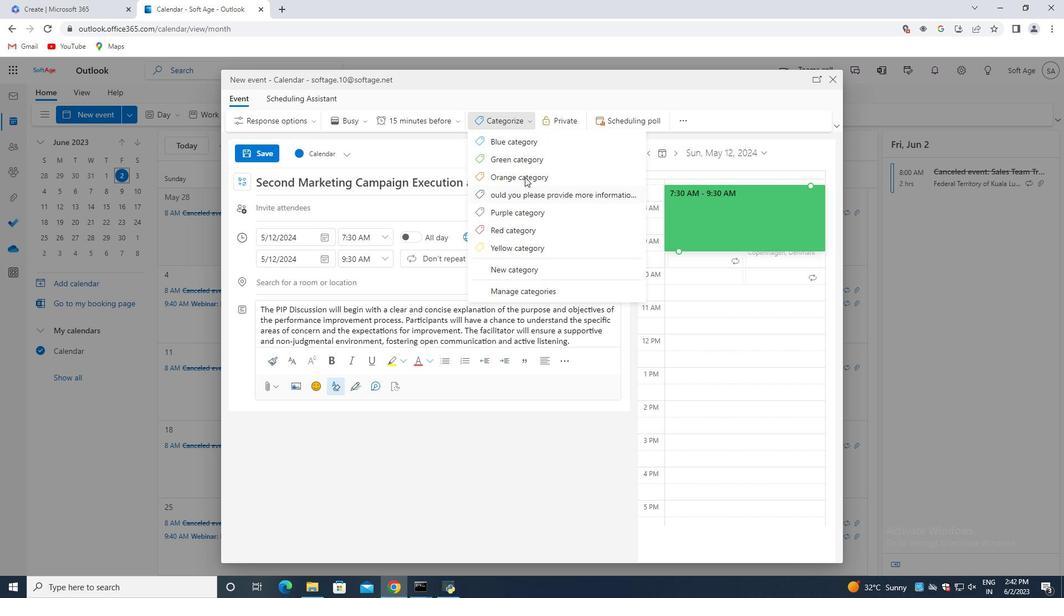 
Action: Mouse pressed left at (525, 173)
Screenshot: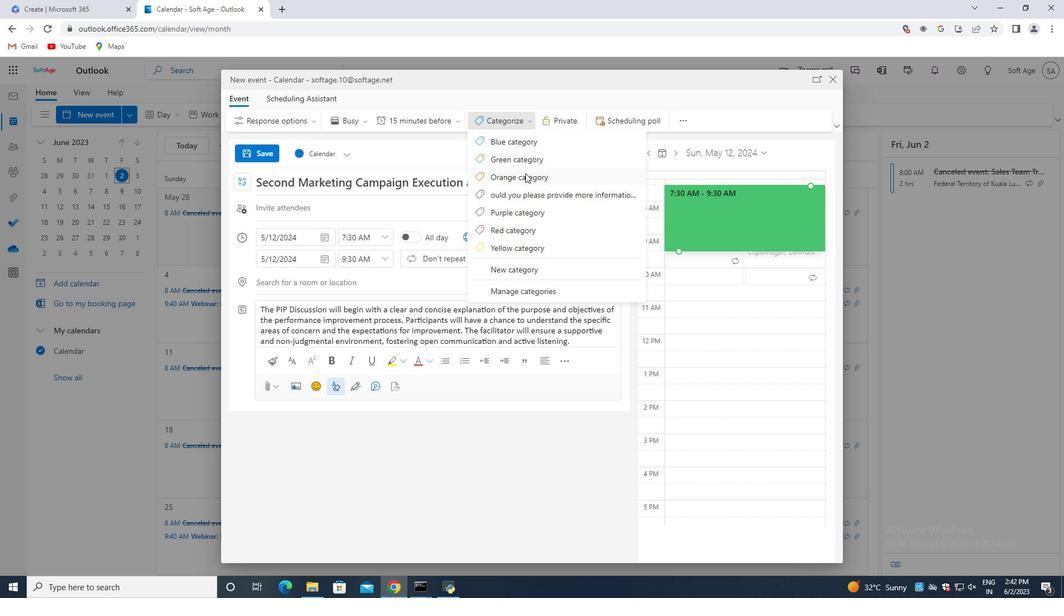 
Action: Mouse moved to (340, 284)
Screenshot: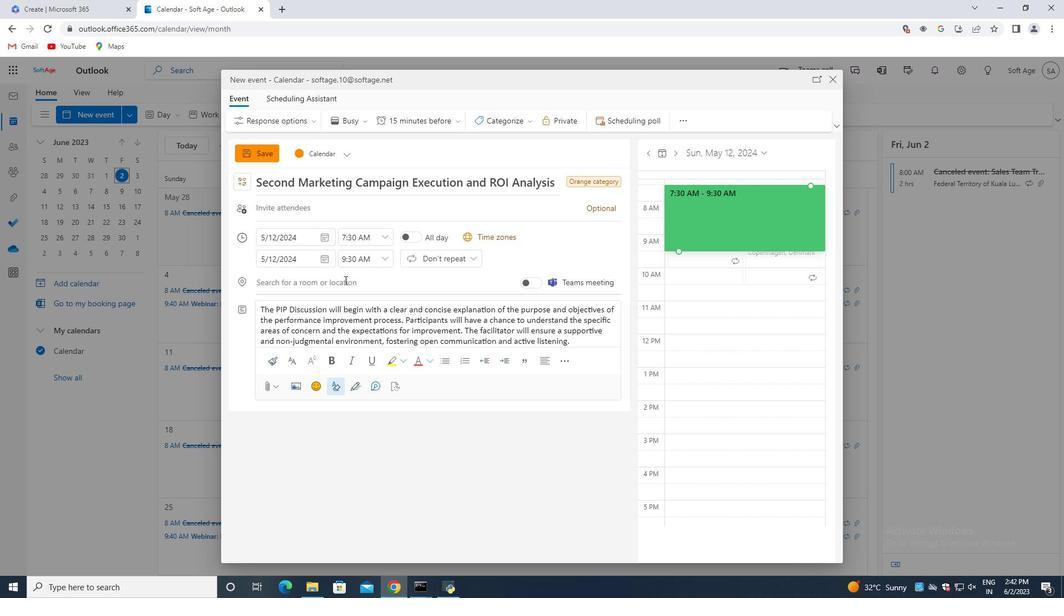 
Action: Mouse pressed left at (340, 284)
Screenshot: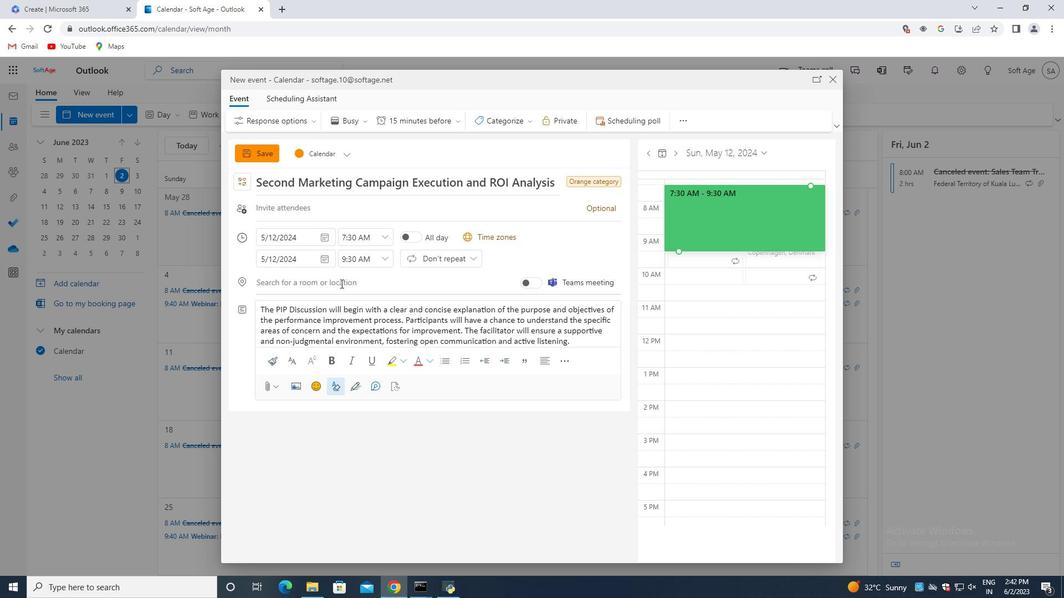 
Action: Mouse moved to (339, 284)
Screenshot: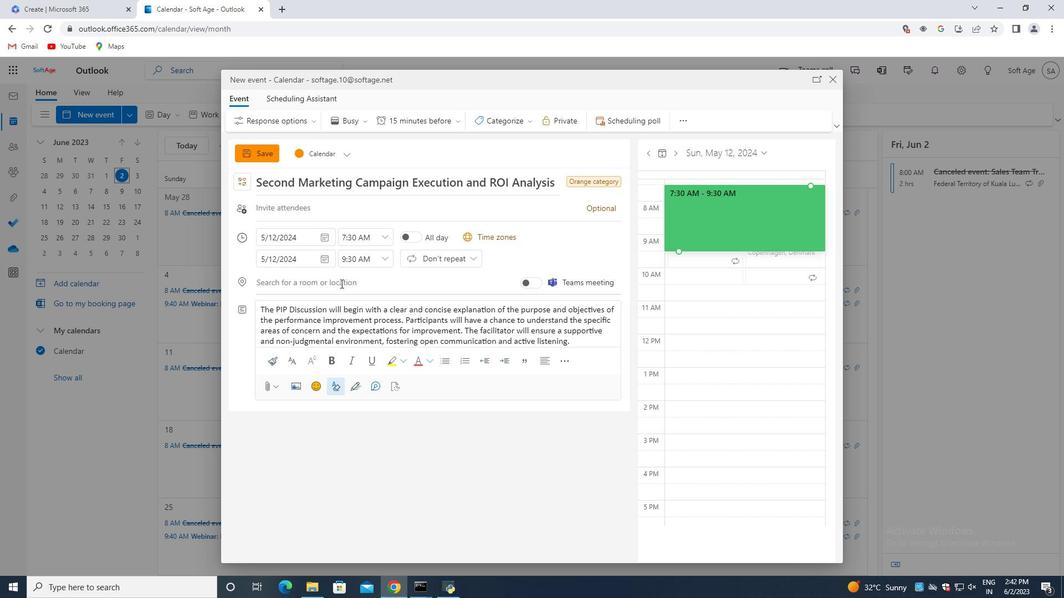 
Action: Key pressed 654<Key.space><Key.shift>Sheikh<Key.space><Key.shift>Zayed<Key.space><Key.shift>Grand<Key.space><Key.shift>Mosque,<Key.space><Key.shift>Abu<Key.space><Key.shift>Dhabi,<Key.space><Key.shift>UAE<Key.shift>
Screenshot: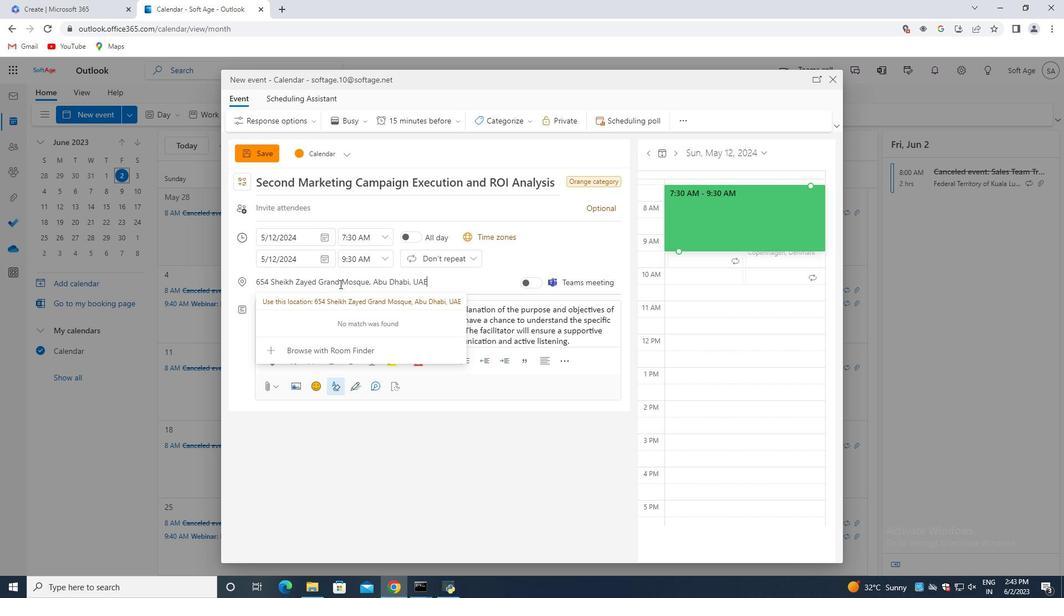 
Action: Mouse moved to (387, 301)
Screenshot: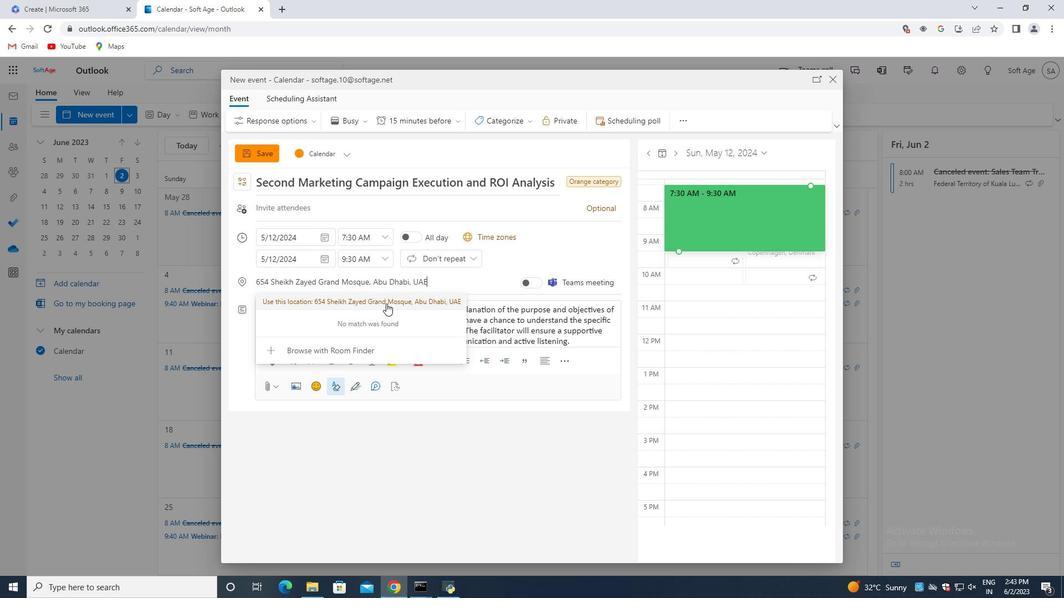 
Action: Mouse pressed left at (387, 301)
Screenshot: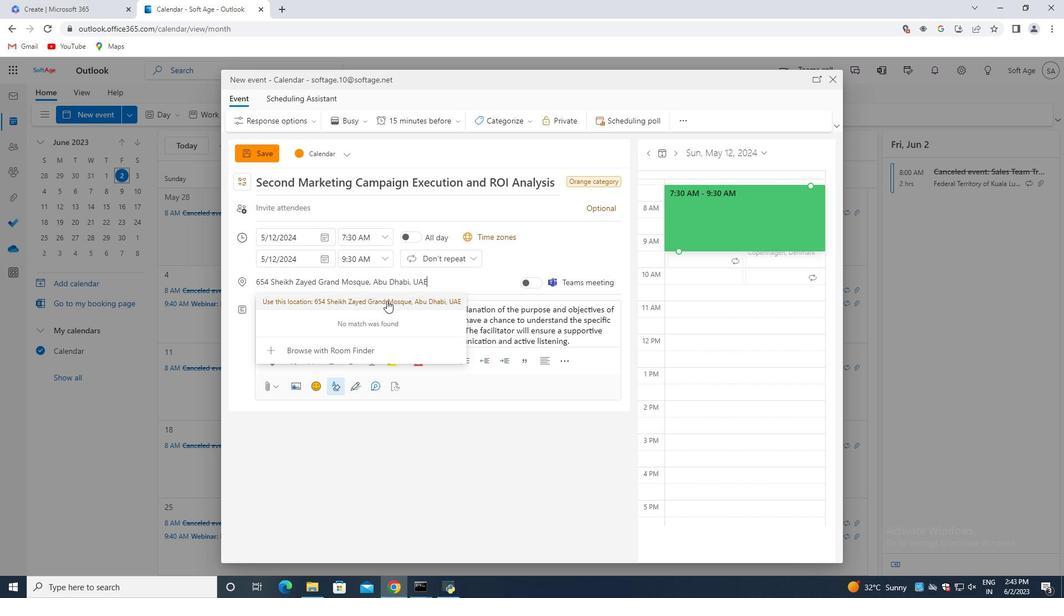 
Action: Mouse moved to (350, 210)
Screenshot: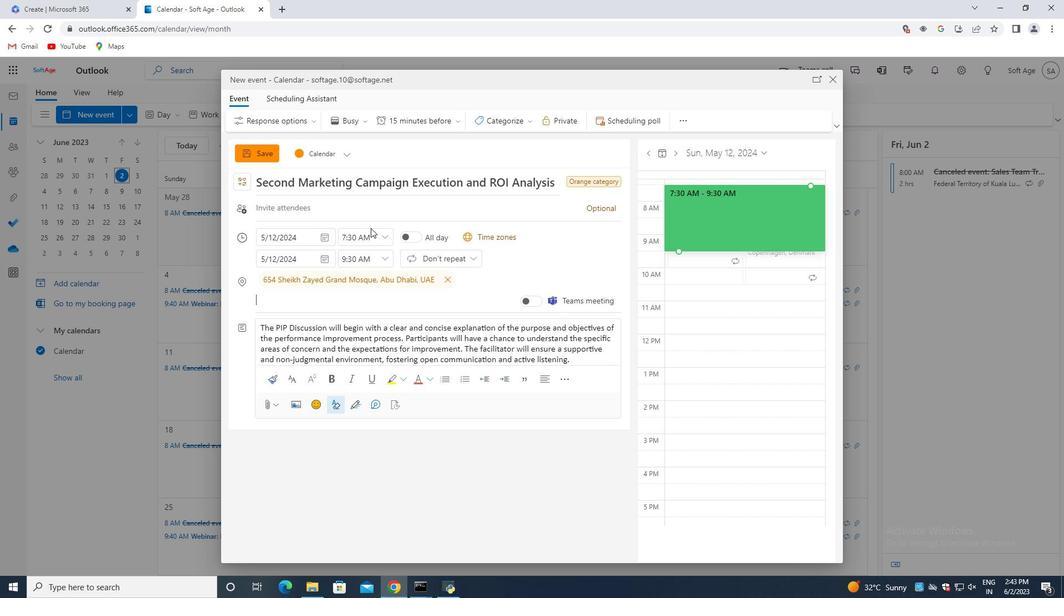 
Action: Mouse pressed left at (350, 210)
Screenshot: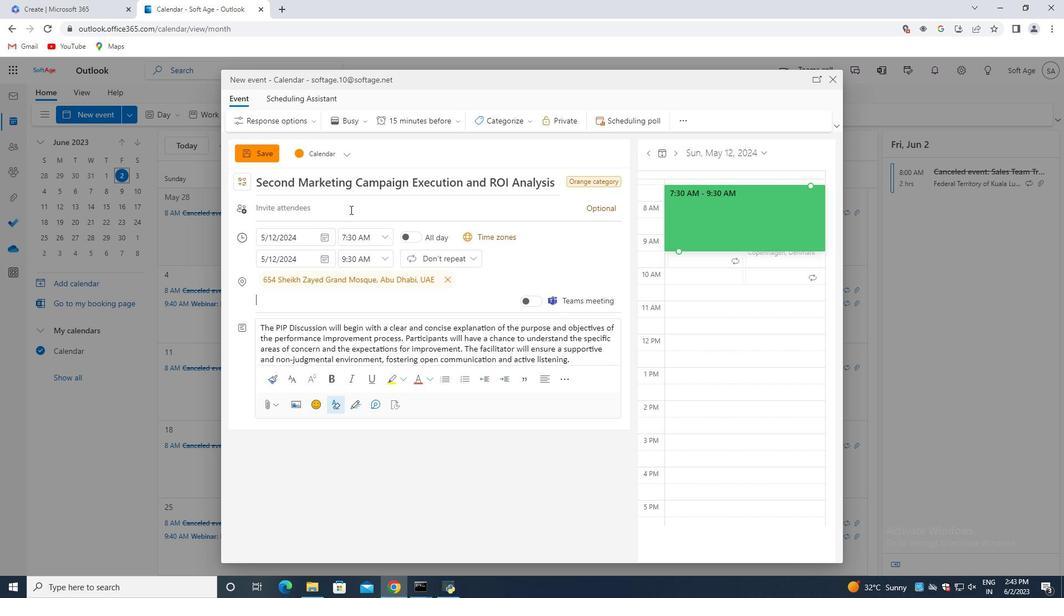 
Action: Mouse moved to (349, 210)
Screenshot: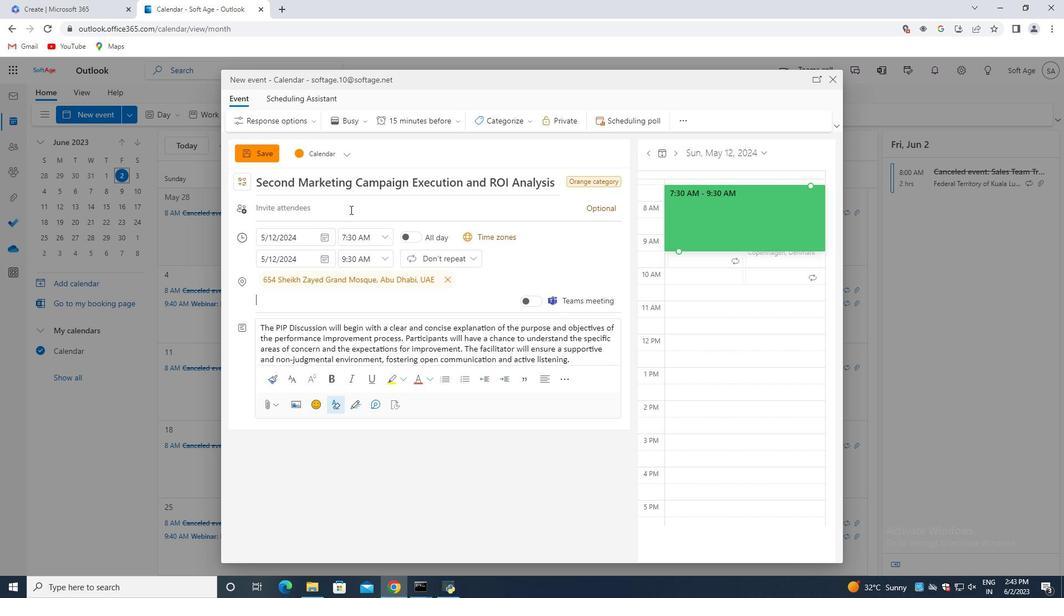 
Action: Key pressed softage.6<Key.shift>@softage.net
Screenshot: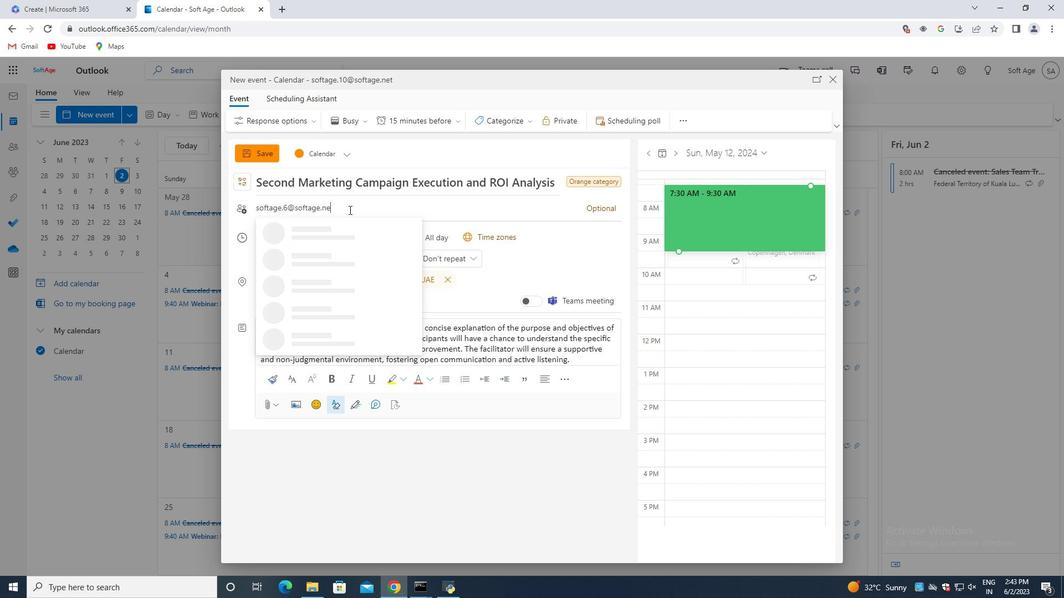 
Action: Mouse moved to (369, 229)
Screenshot: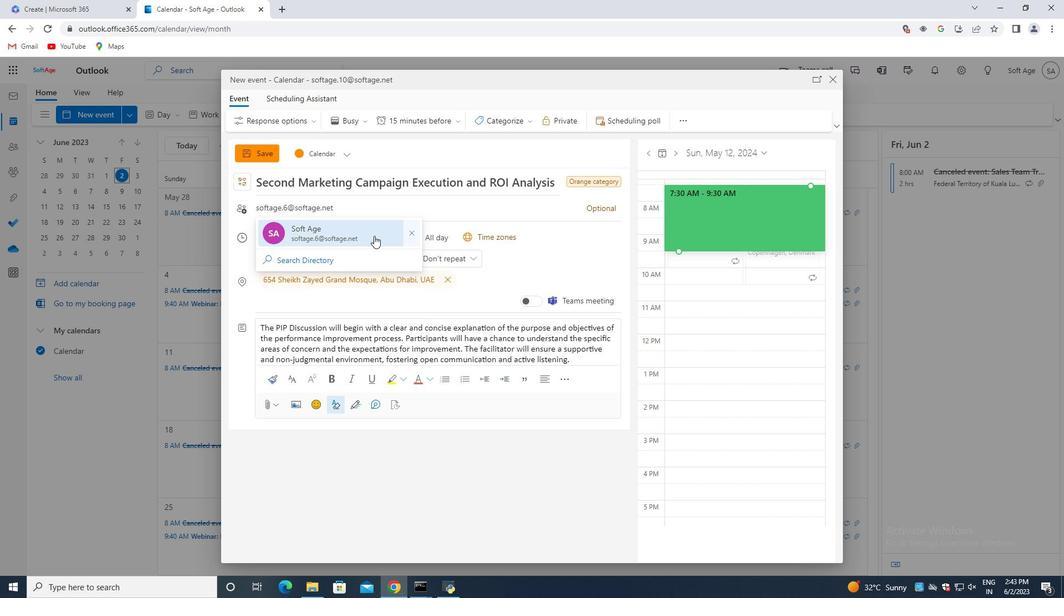 
Action: Mouse pressed left at (369, 229)
Screenshot: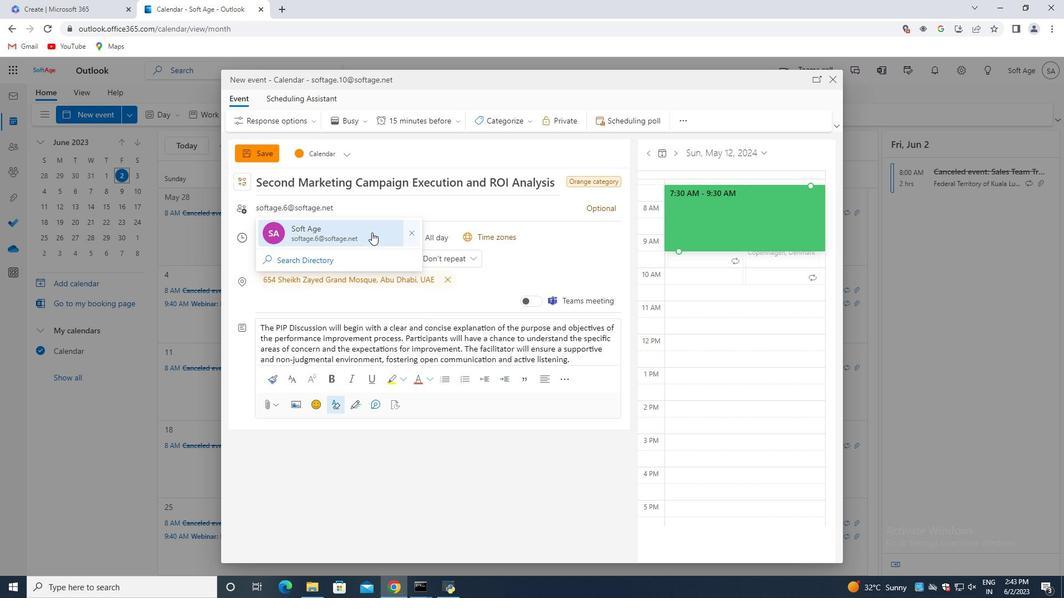 
Action: Mouse moved to (364, 217)
Screenshot: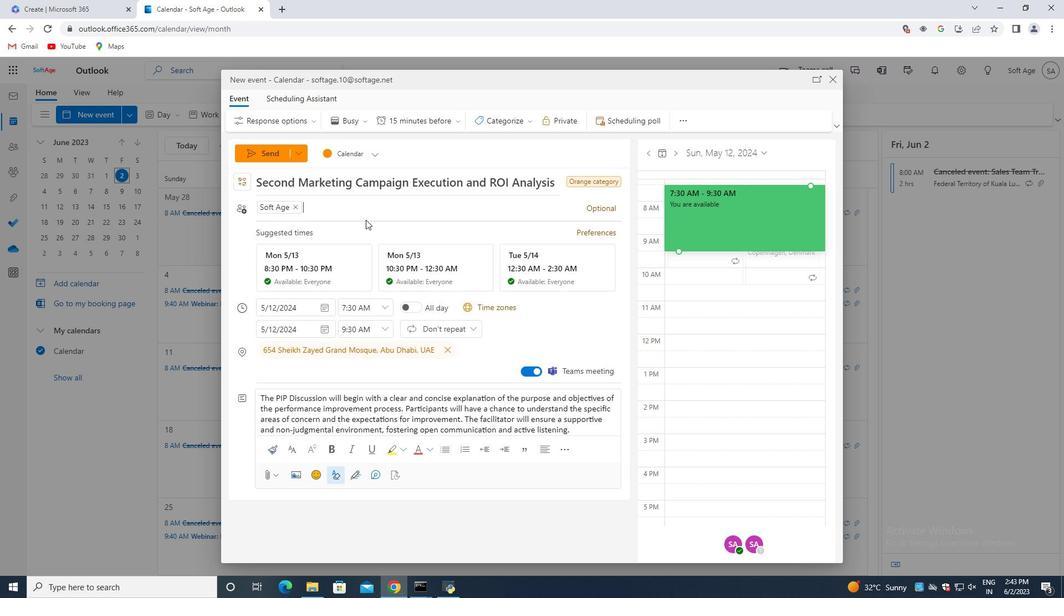 
Action: Key pressed softage.7<Key.shift>@softage.net
Screenshot: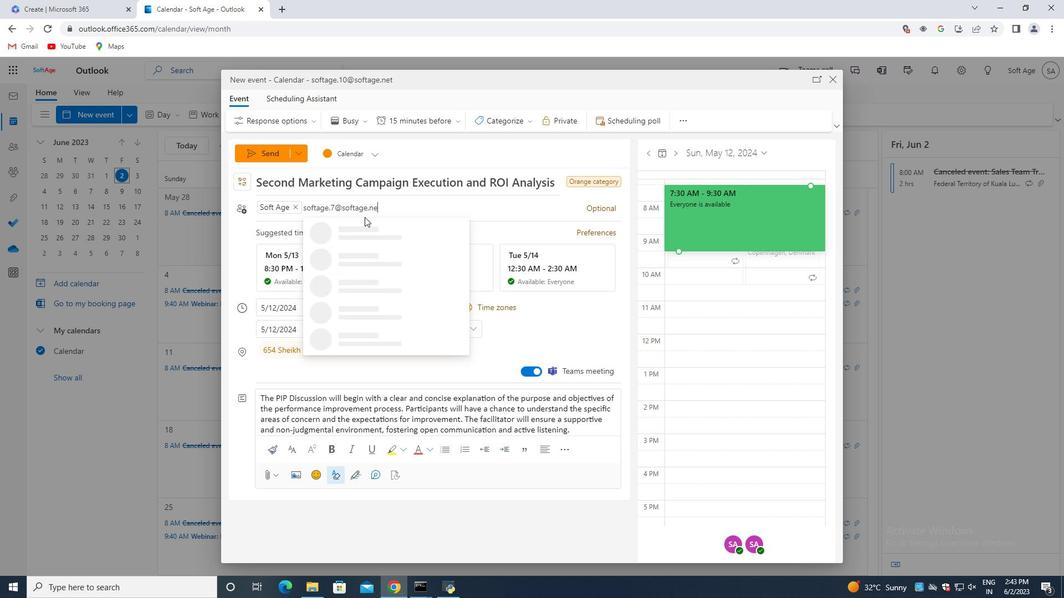 
Action: Mouse moved to (390, 230)
Screenshot: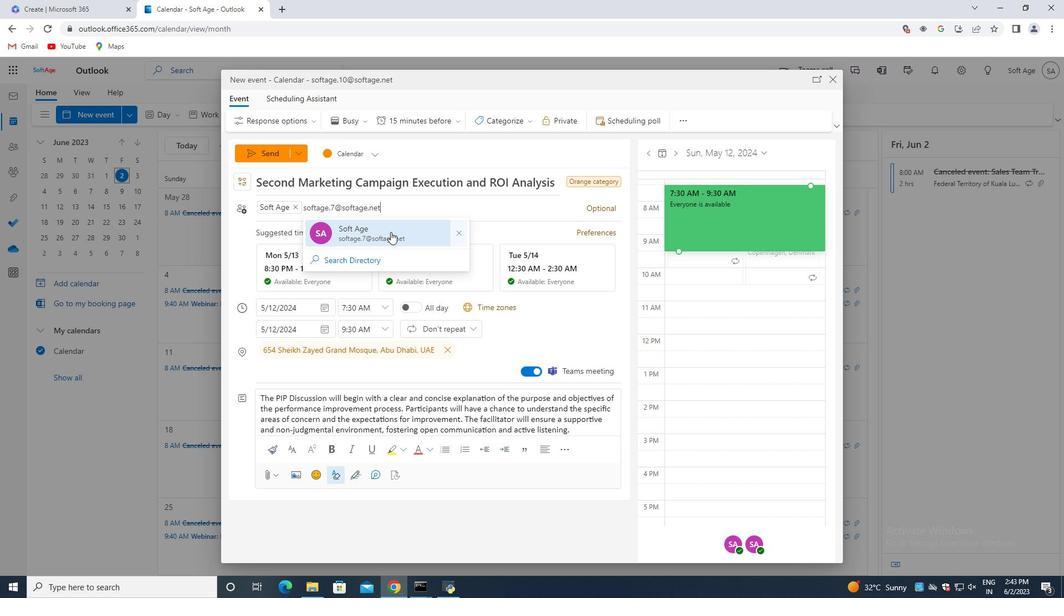 
Action: Mouse pressed left at (390, 230)
Screenshot: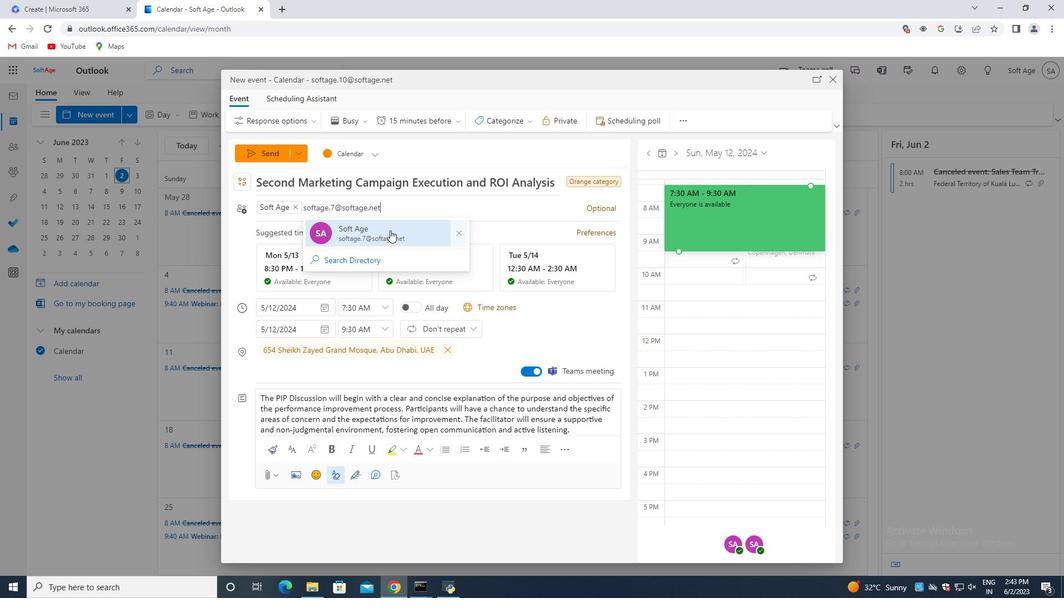 
Action: Mouse moved to (407, 335)
Screenshot: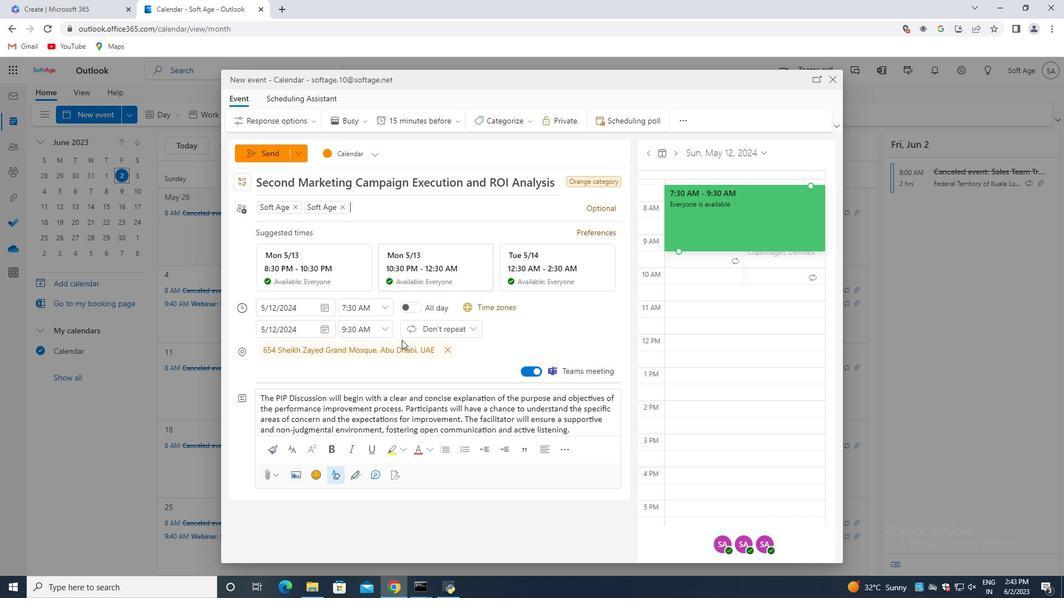 
Action: Mouse scrolled (407, 334) with delta (0, 0)
Screenshot: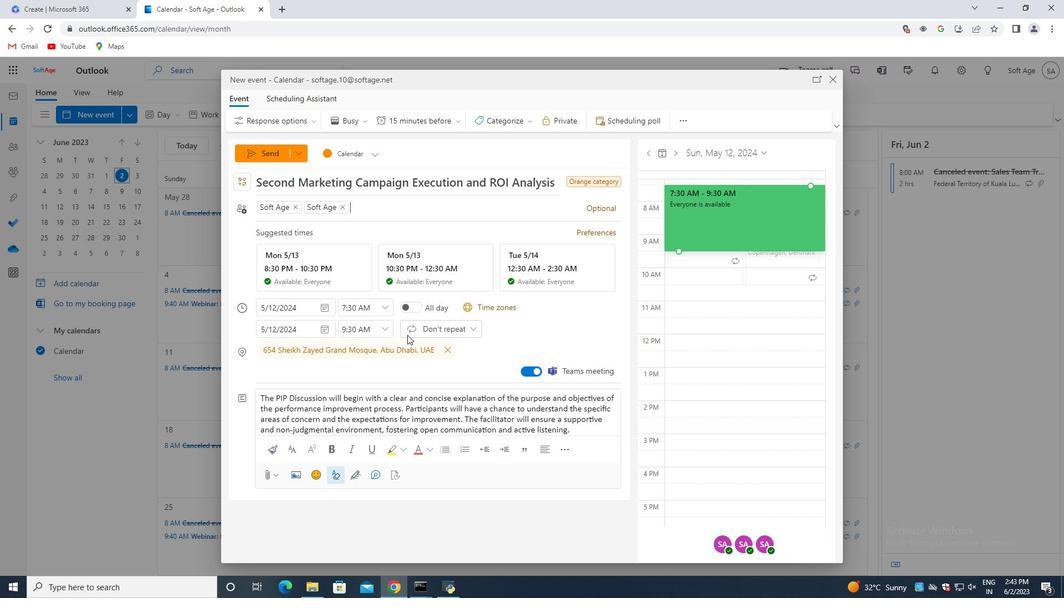
Action: Mouse scrolled (407, 334) with delta (0, 0)
Screenshot: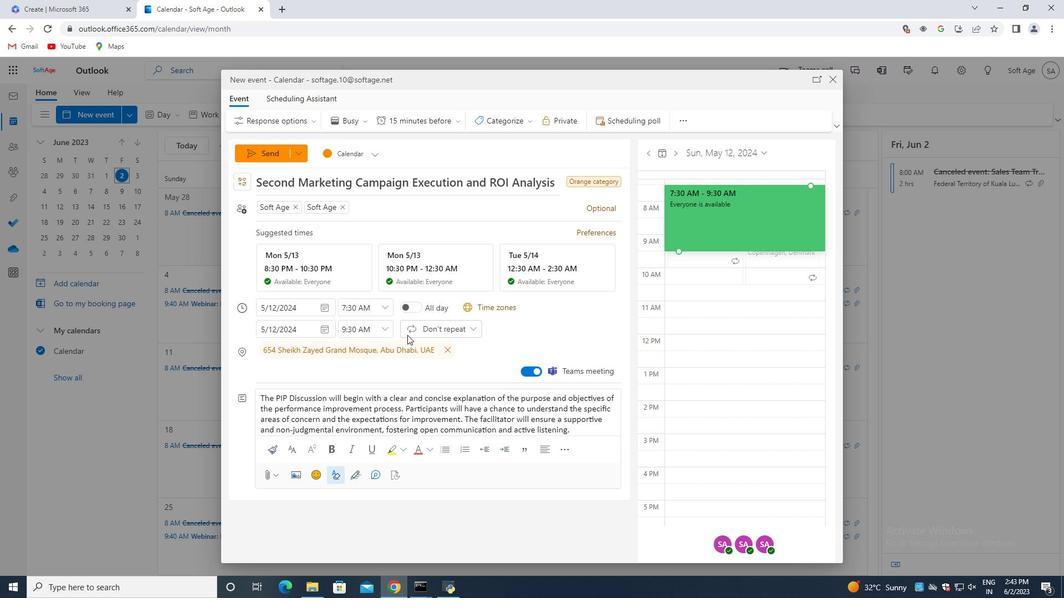 
Action: Mouse moved to (451, 118)
Screenshot: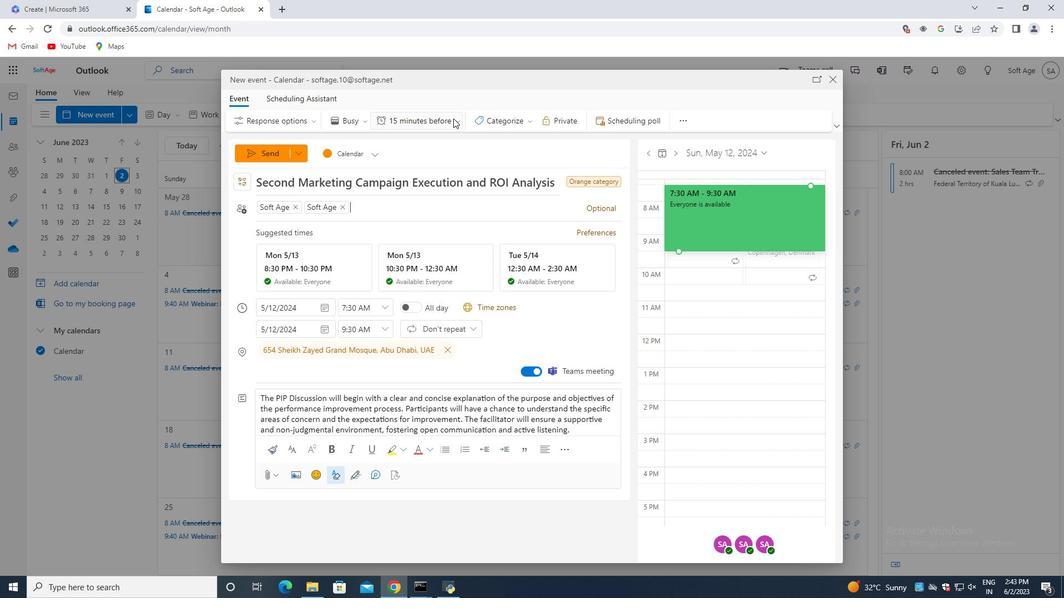
Action: Mouse pressed left at (451, 118)
Screenshot: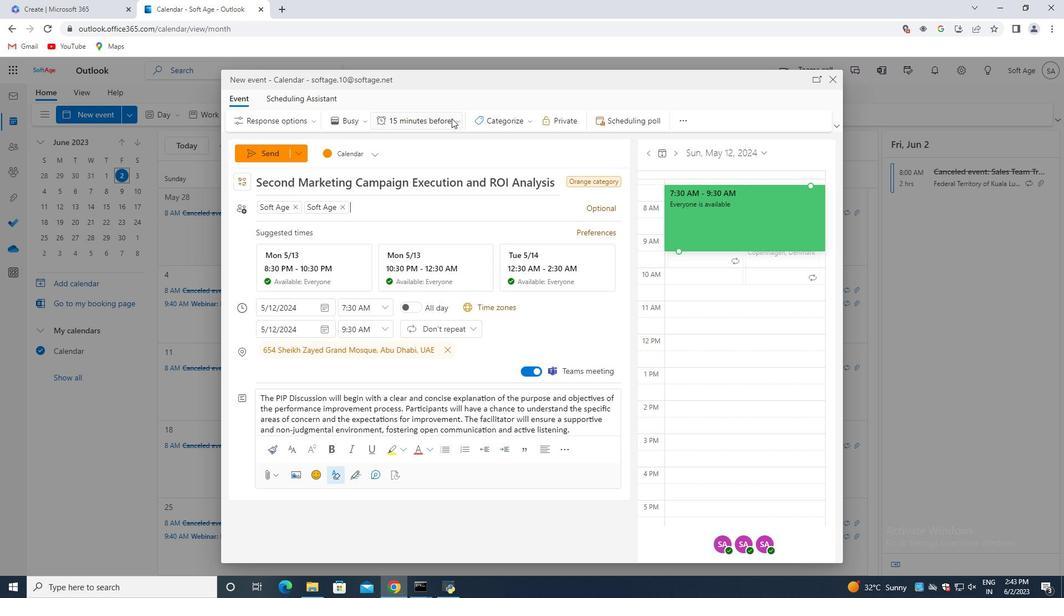 
Action: Mouse moved to (444, 260)
Screenshot: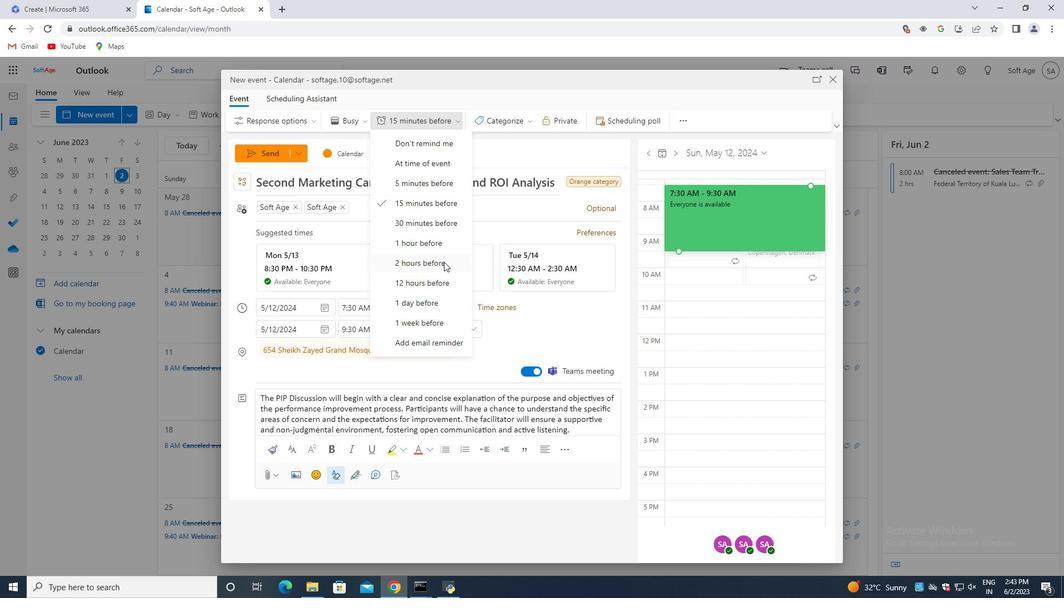 
Action: Mouse pressed left at (444, 260)
Screenshot: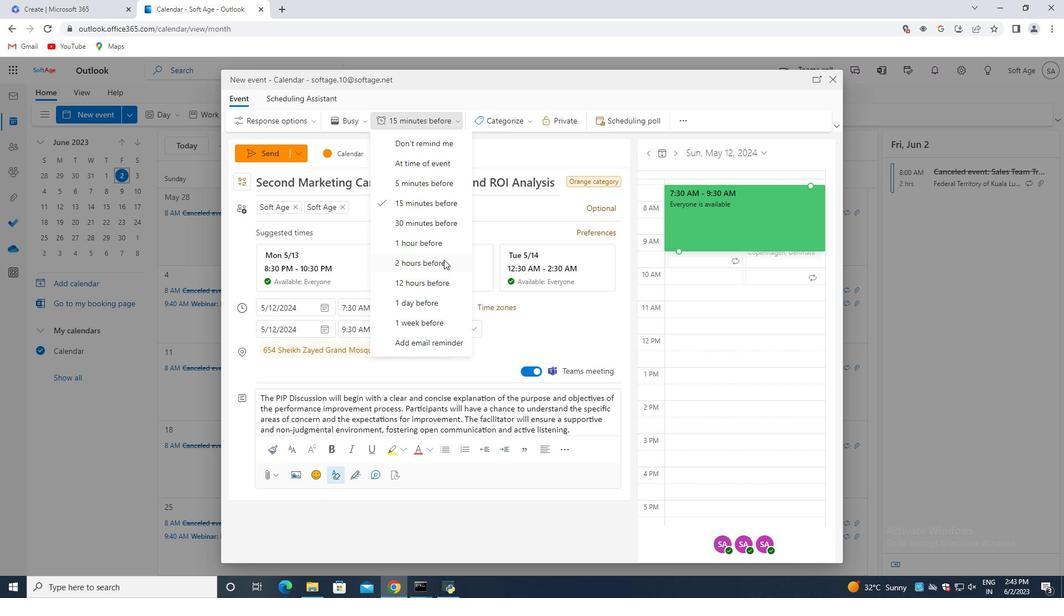 
Action: Mouse moved to (269, 155)
Screenshot: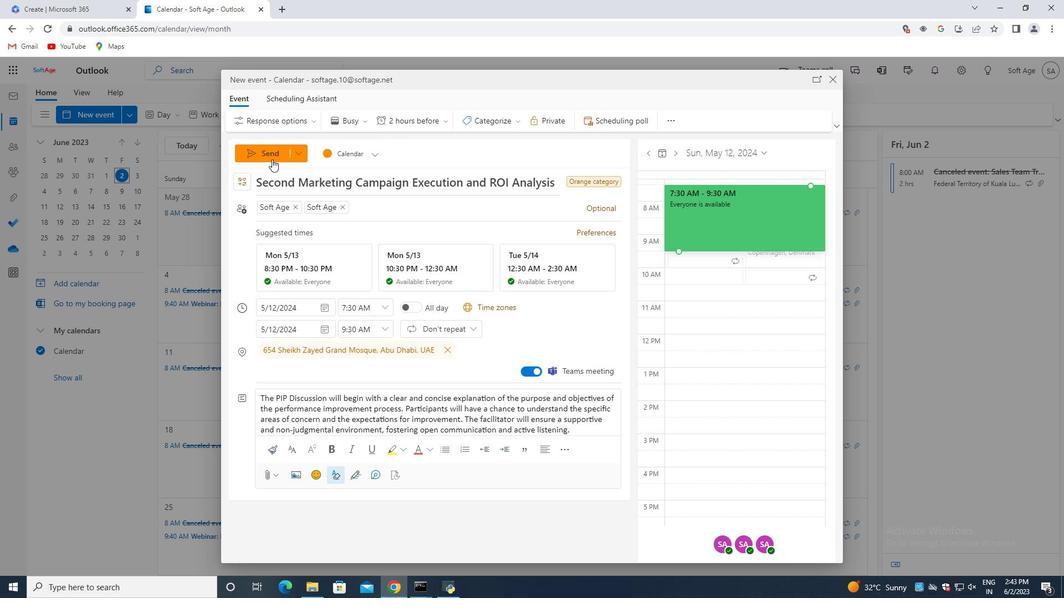 
Action: Mouse pressed left at (269, 155)
Screenshot: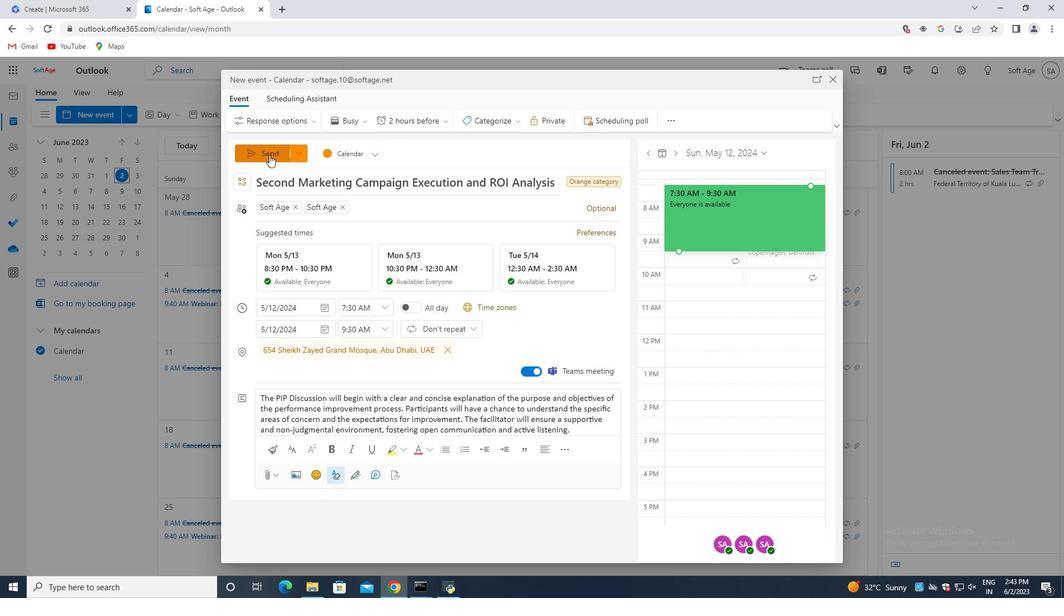 
